 Task: Search one way flight ticket for 1 adult, 6 children, 1 infant in seat and 1 infant on lap in business from Nome: Nome Airport to Jacksonville: Albert J. Ellis Airport on 5-3-2023. Choice of flights is Spirit. Number of bags: 1 carry on bag. Price is upto 30000. Outbound departure time preference is 8:00.
Action: Mouse moved to (359, 297)
Screenshot: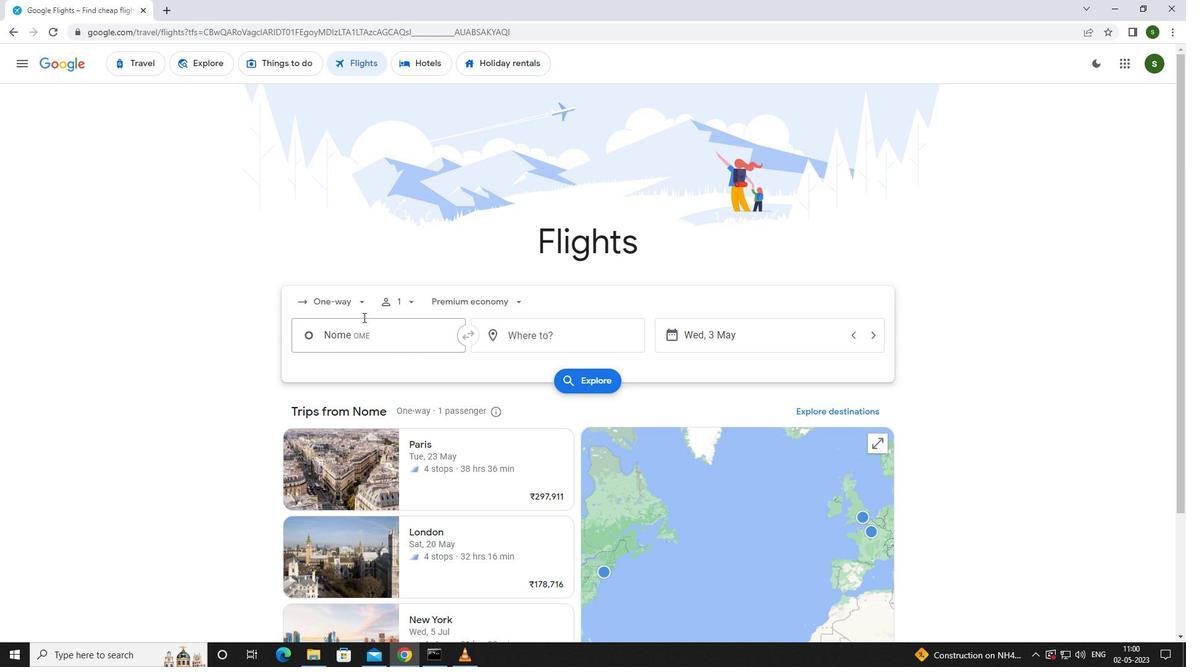 
Action: Mouse pressed left at (359, 297)
Screenshot: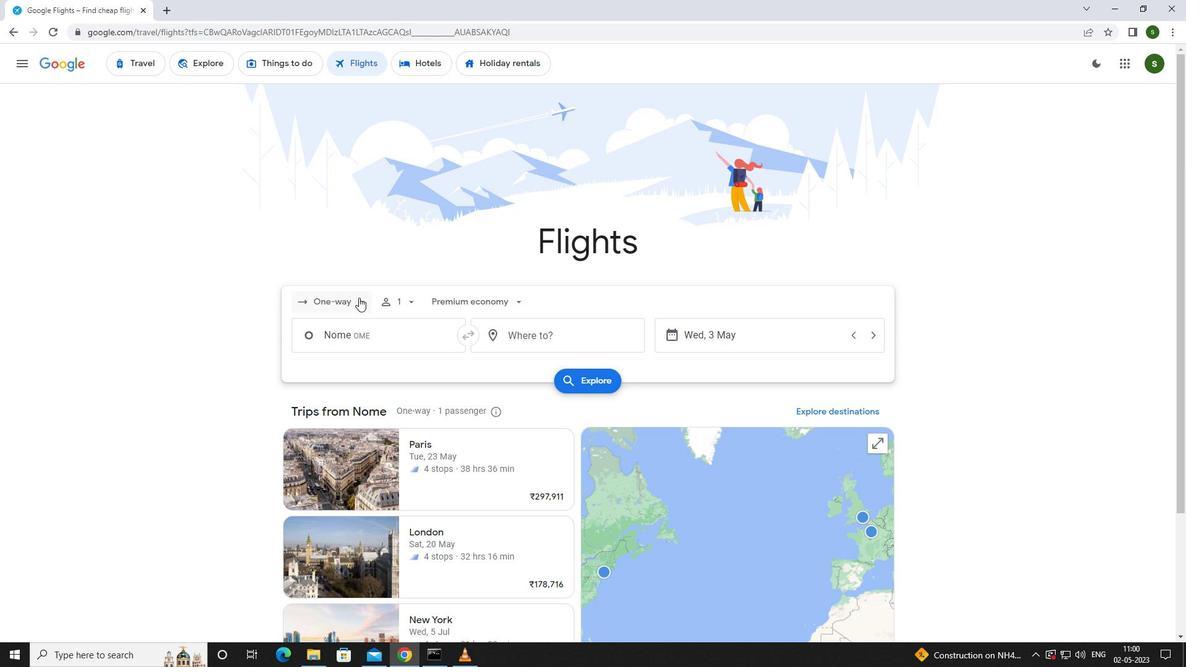 
Action: Mouse moved to (355, 350)
Screenshot: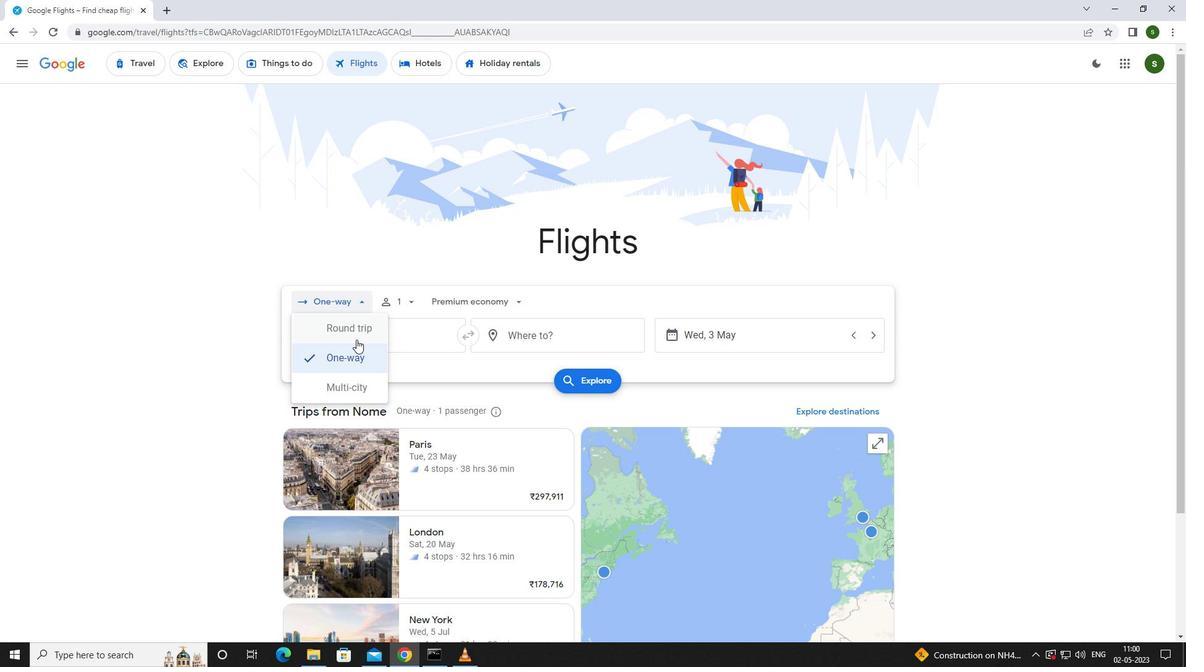 
Action: Mouse pressed left at (355, 350)
Screenshot: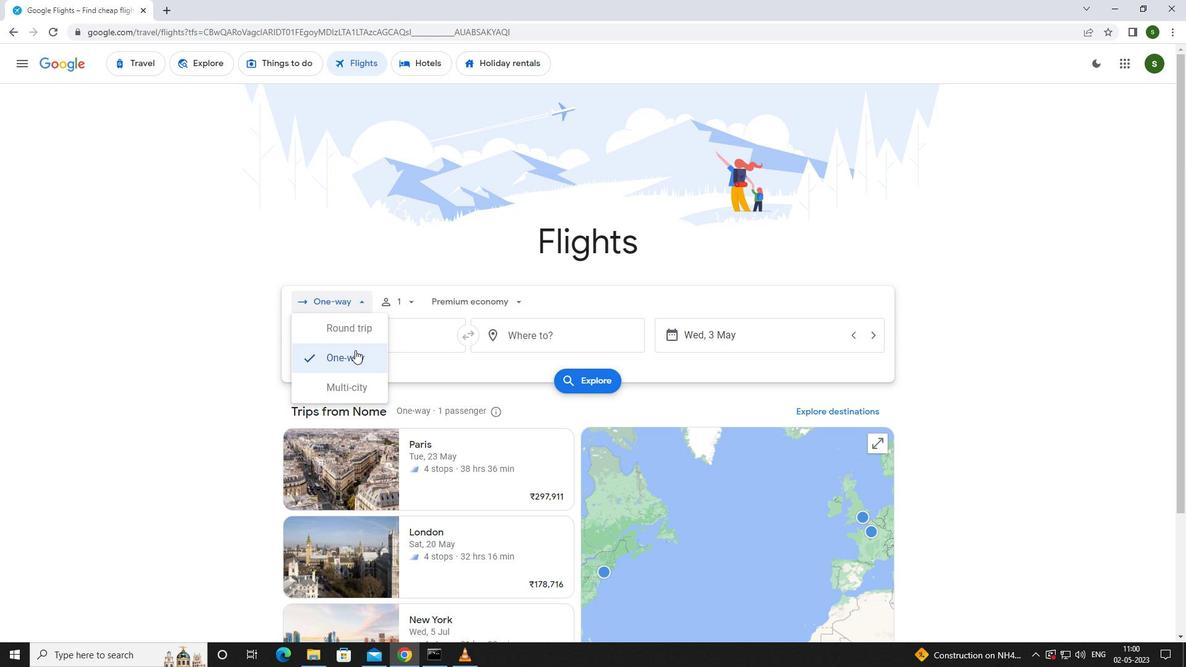 
Action: Mouse moved to (402, 300)
Screenshot: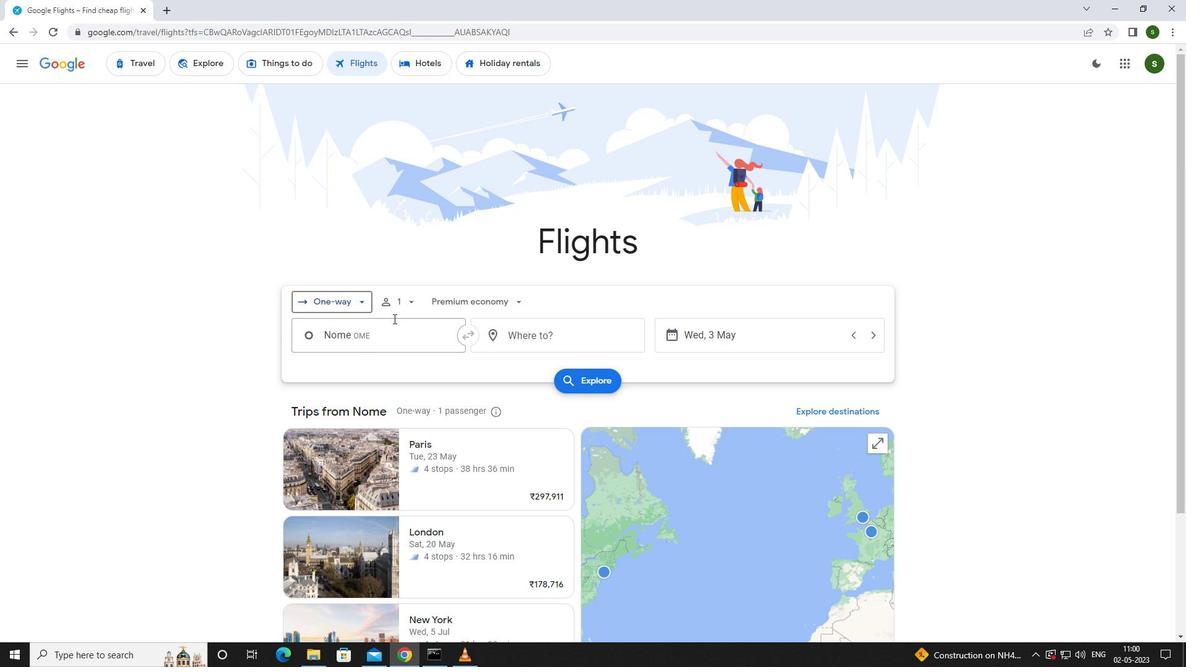 
Action: Mouse pressed left at (402, 300)
Screenshot: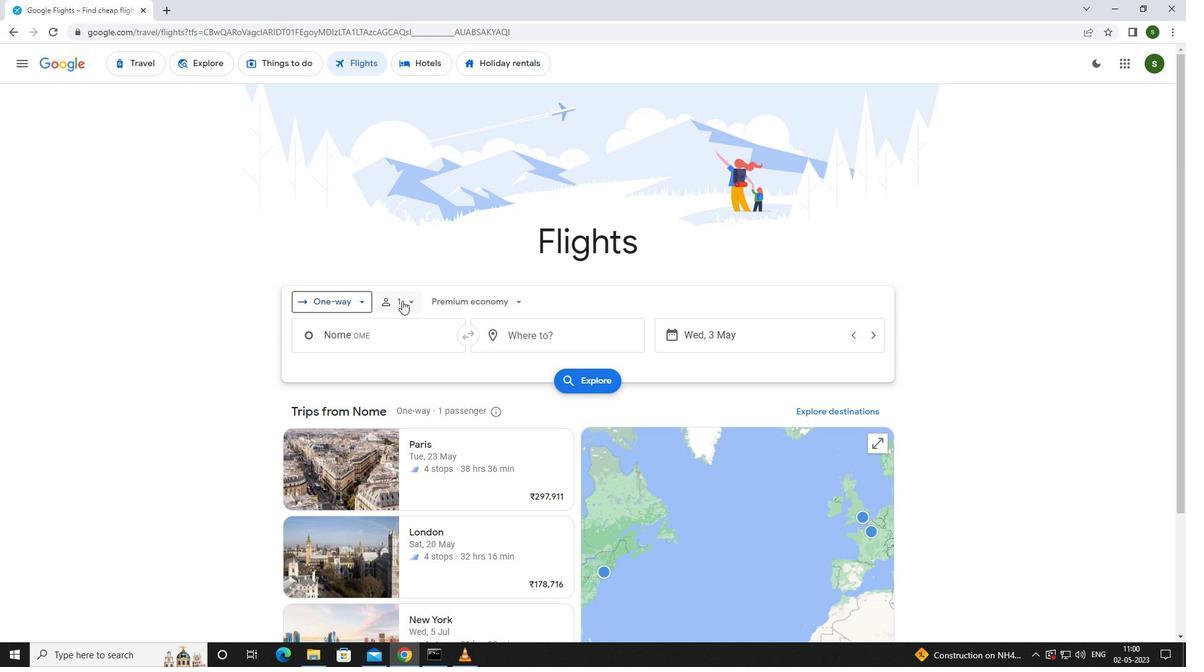 
Action: Mouse moved to (503, 363)
Screenshot: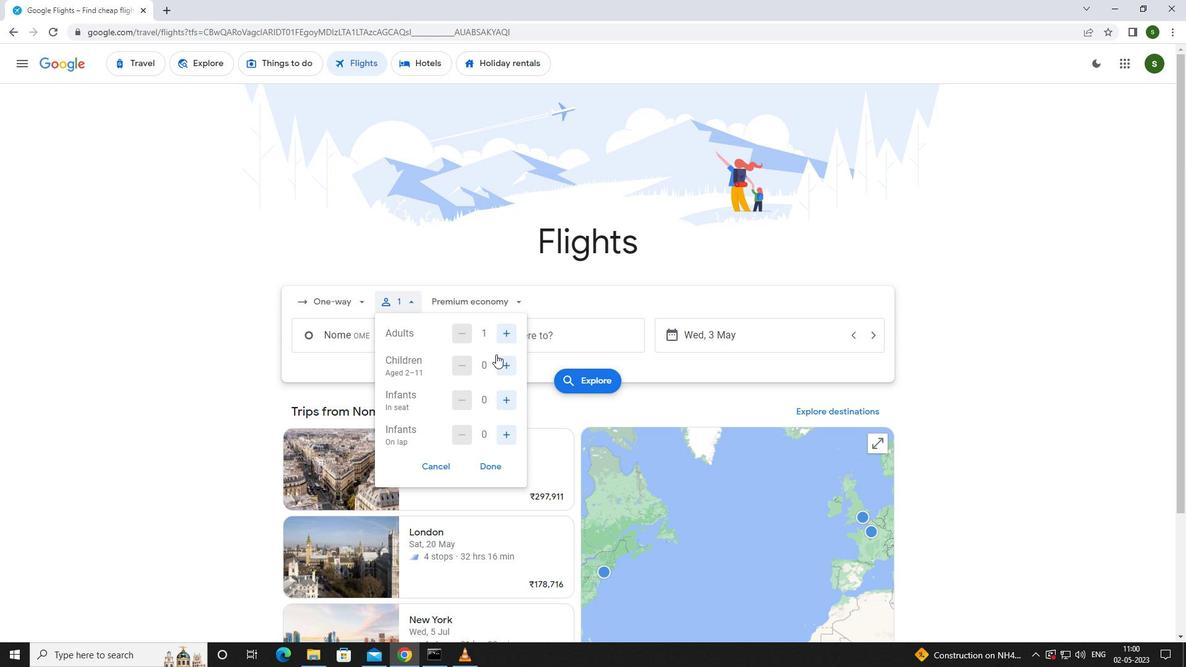 
Action: Mouse pressed left at (503, 363)
Screenshot: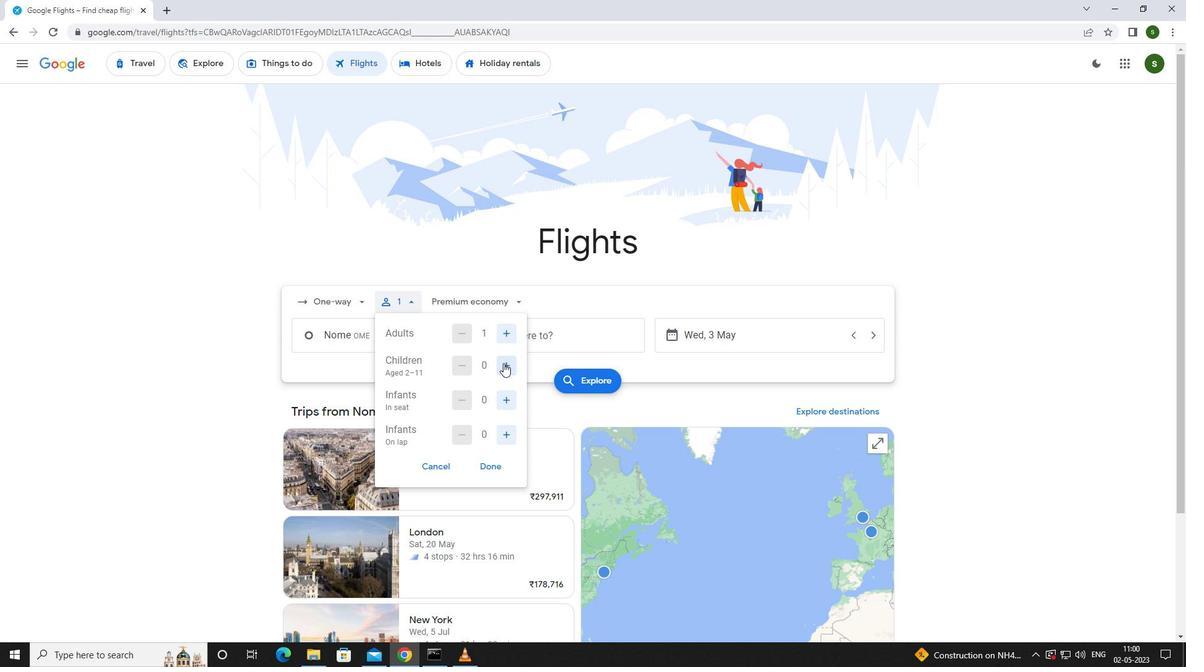 
Action: Mouse pressed left at (503, 363)
Screenshot: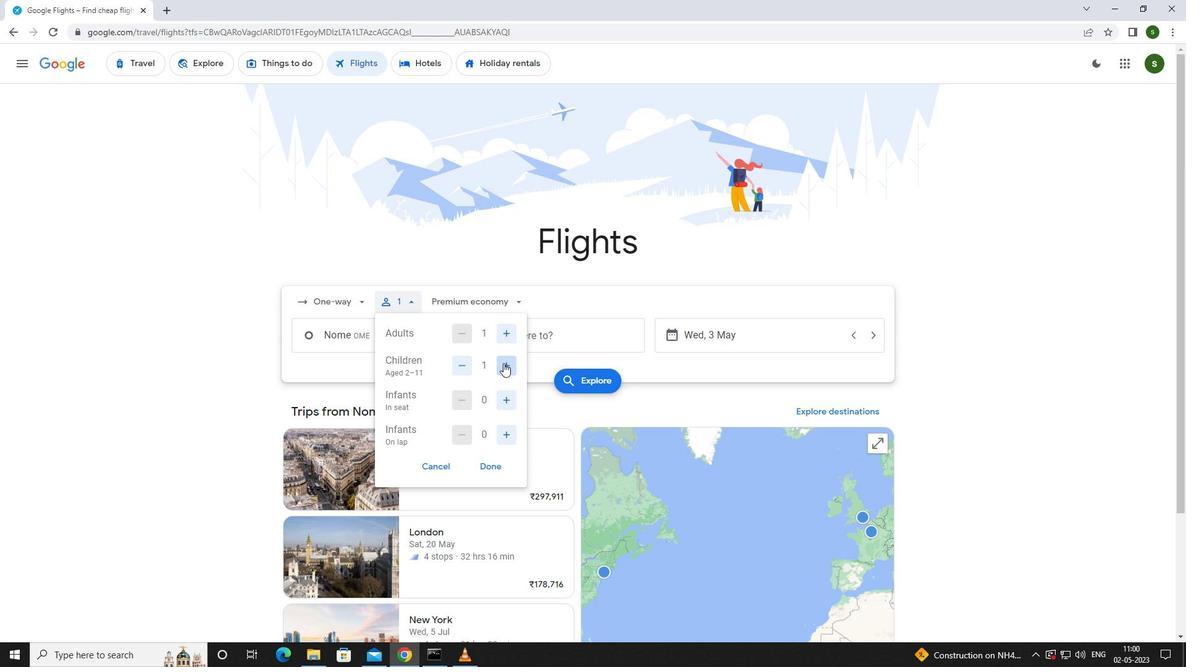 
Action: Mouse pressed left at (503, 363)
Screenshot: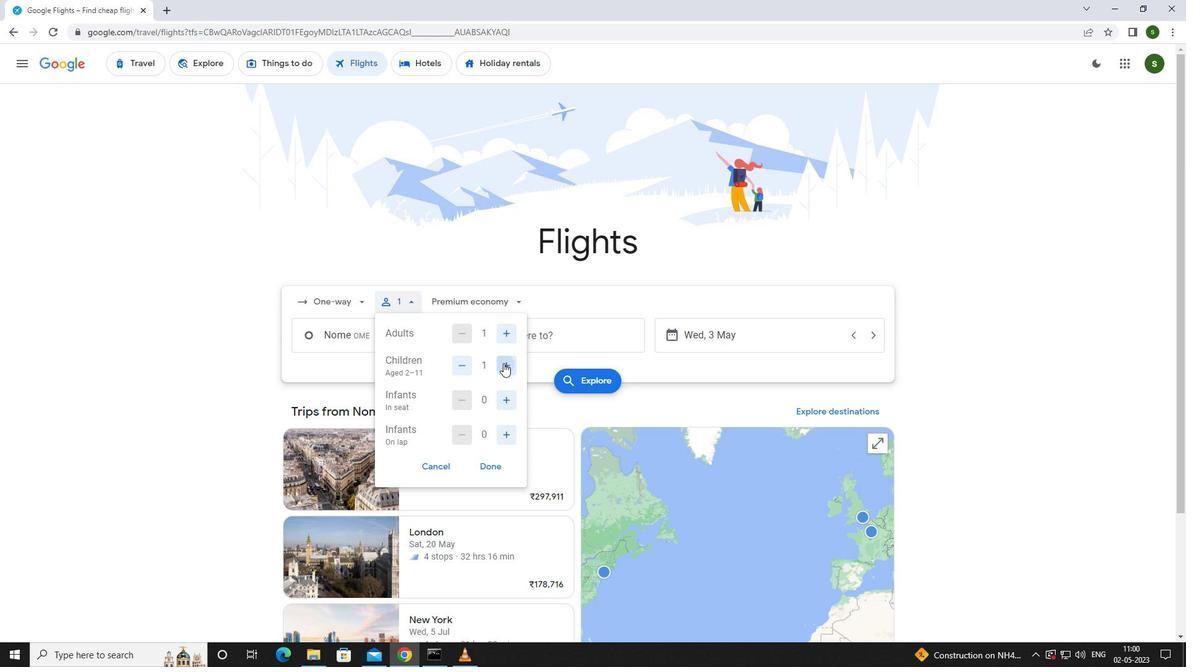 
Action: Mouse pressed left at (503, 363)
Screenshot: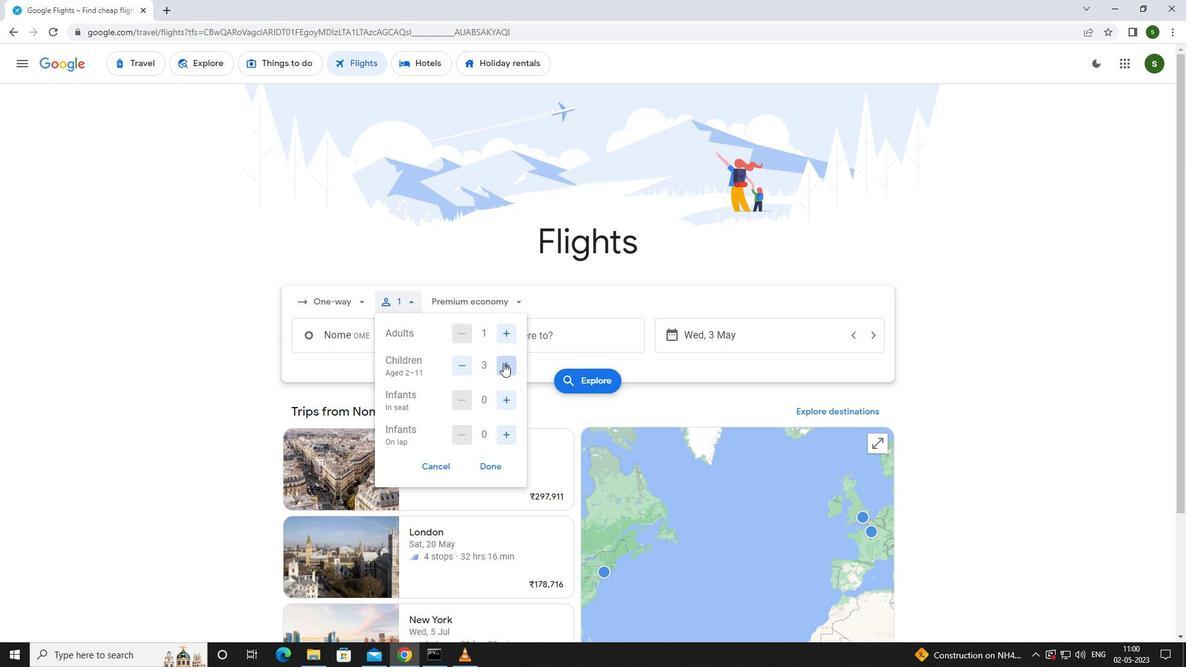 
Action: Mouse pressed left at (503, 363)
Screenshot: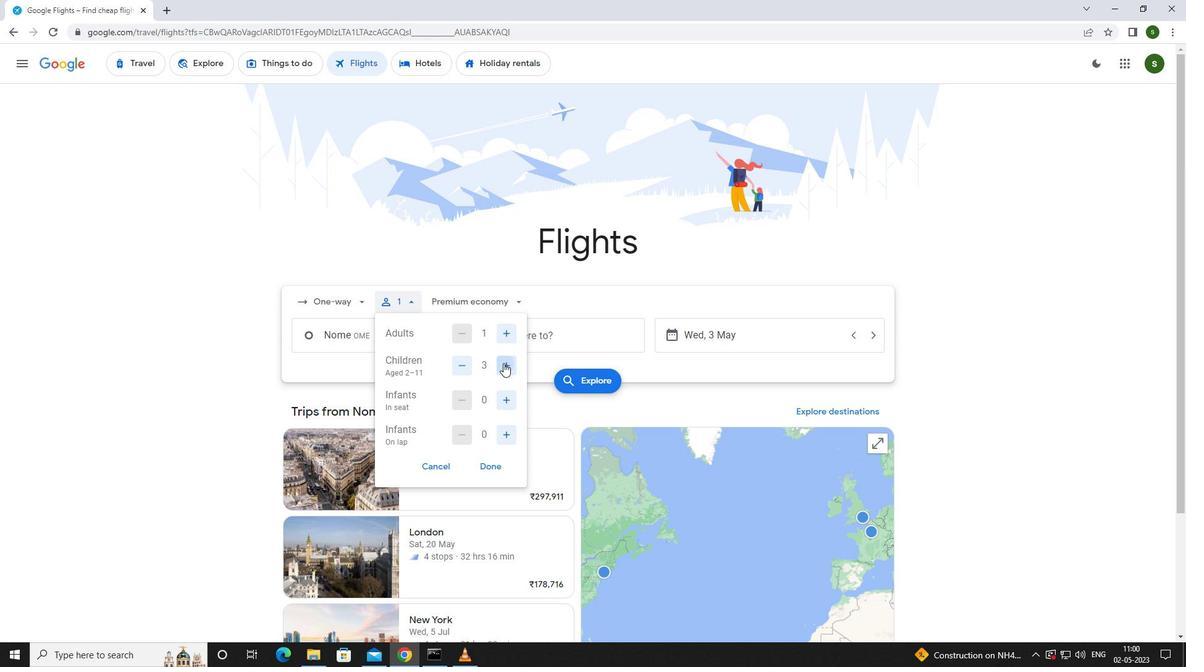 
Action: Mouse pressed left at (503, 363)
Screenshot: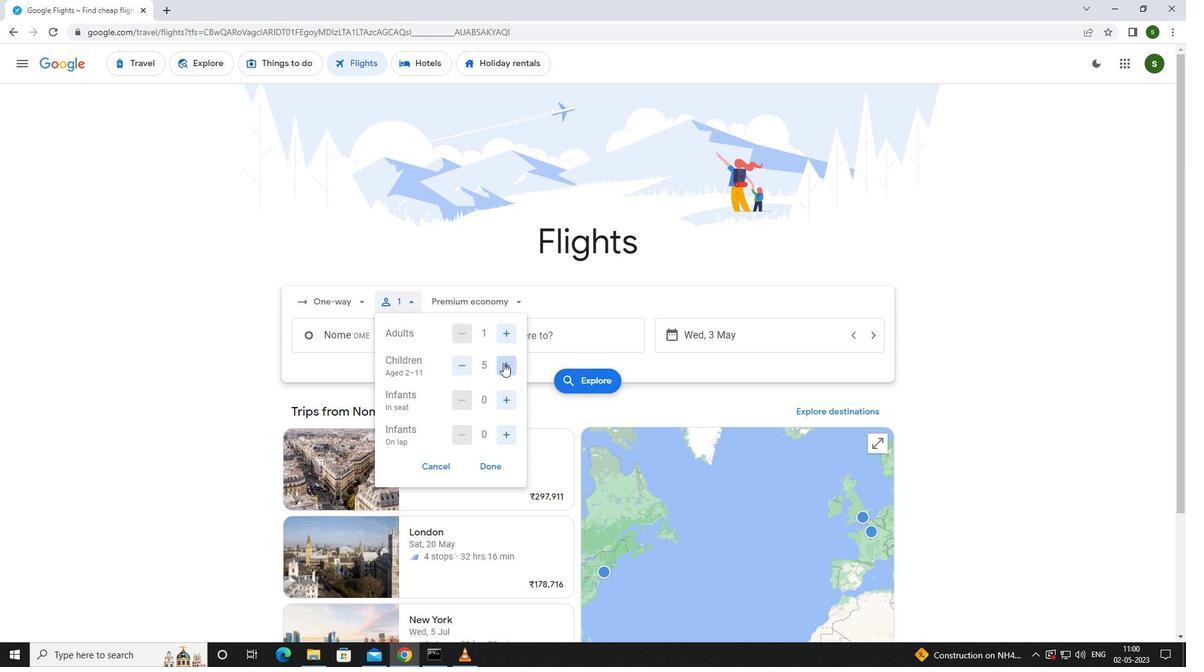 
Action: Mouse pressed left at (503, 363)
Screenshot: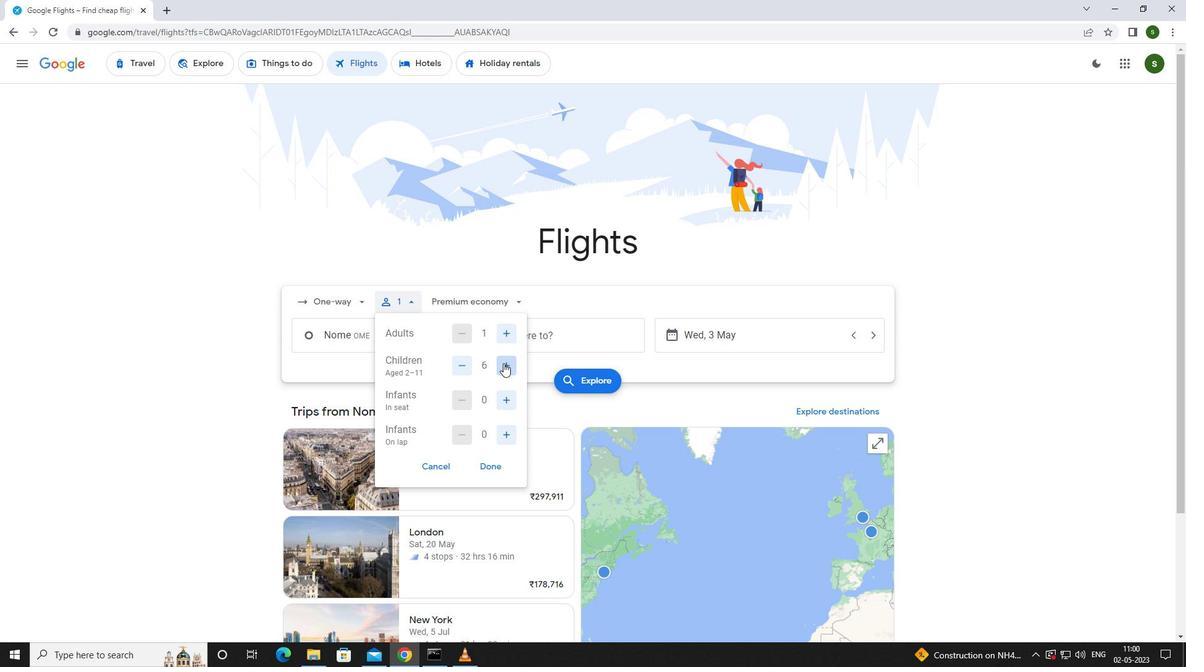 
Action: Mouse moved to (456, 363)
Screenshot: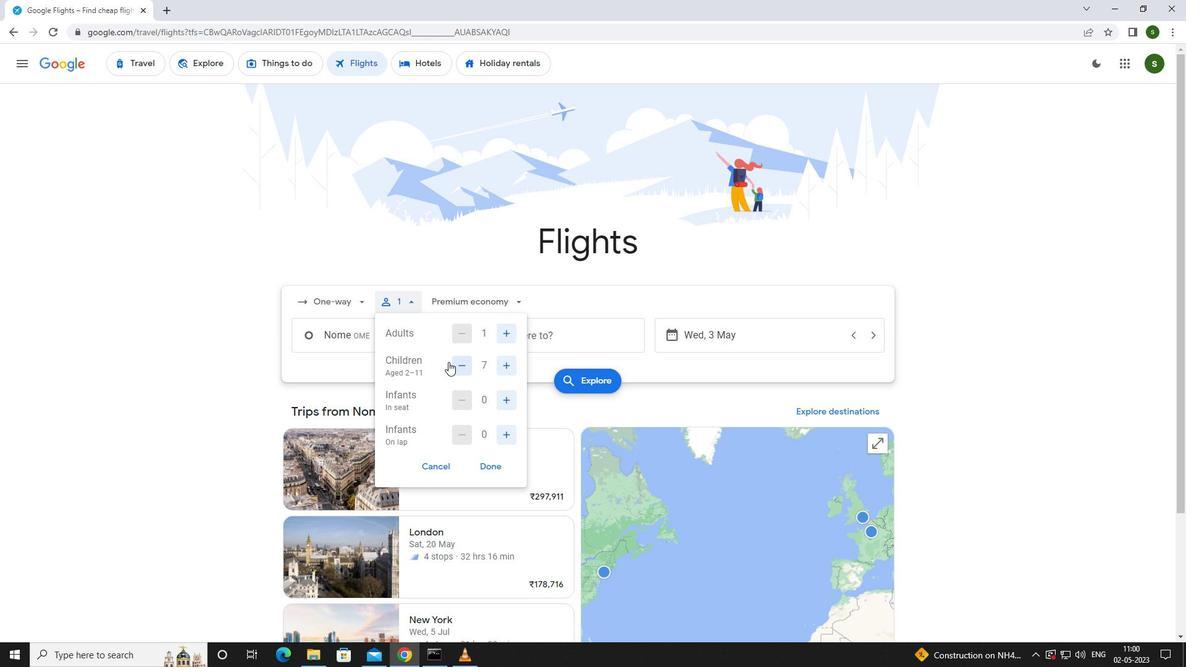 
Action: Mouse pressed left at (456, 363)
Screenshot: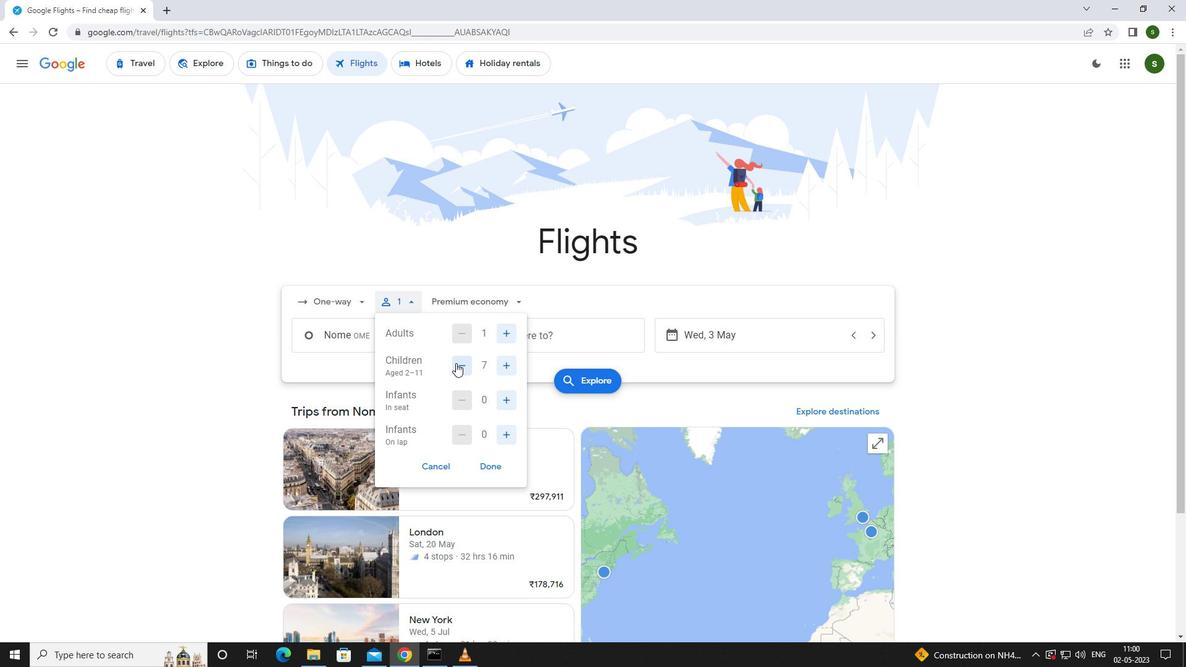 
Action: Mouse moved to (506, 405)
Screenshot: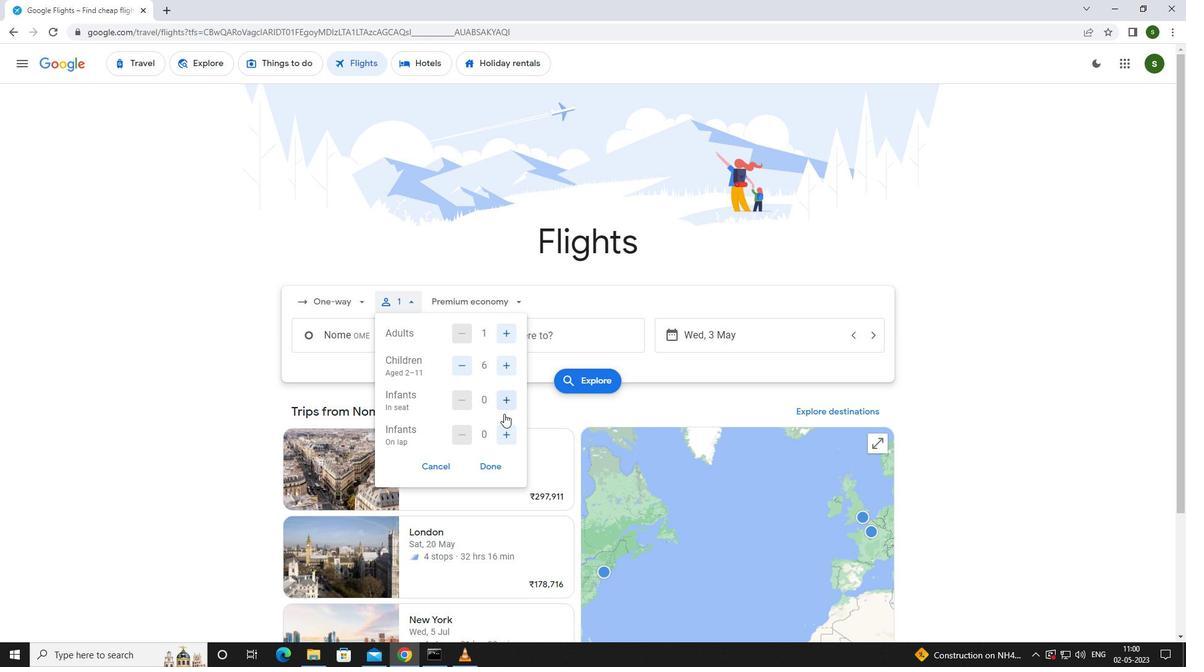 
Action: Mouse pressed left at (506, 405)
Screenshot: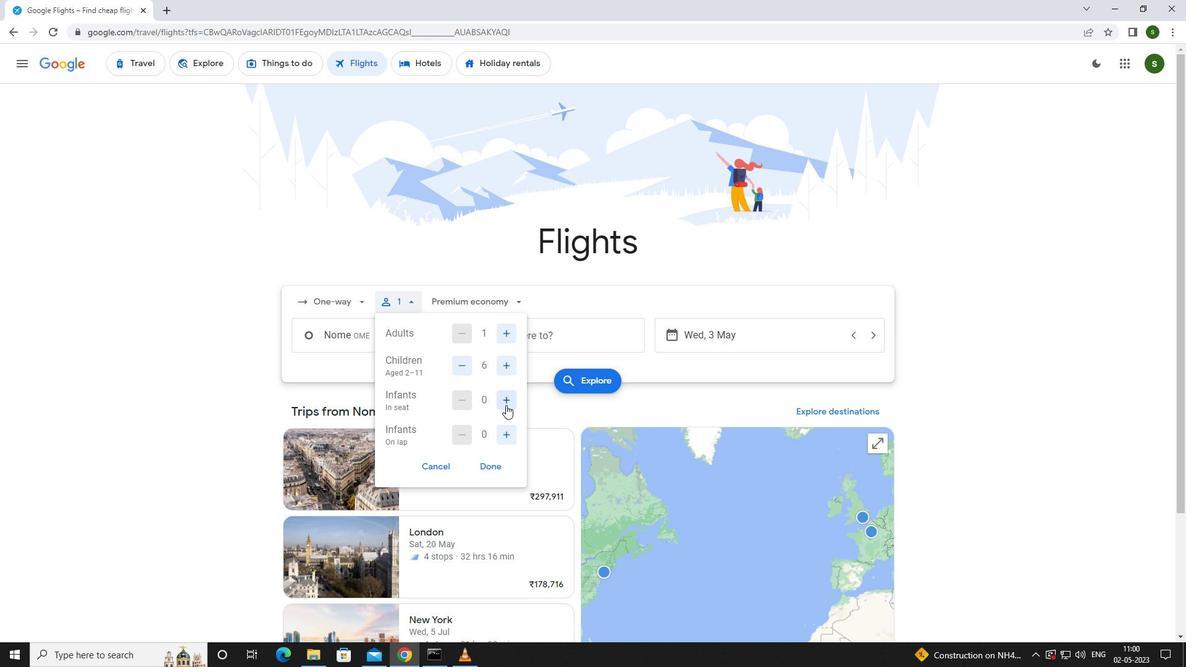 
Action: Mouse moved to (508, 436)
Screenshot: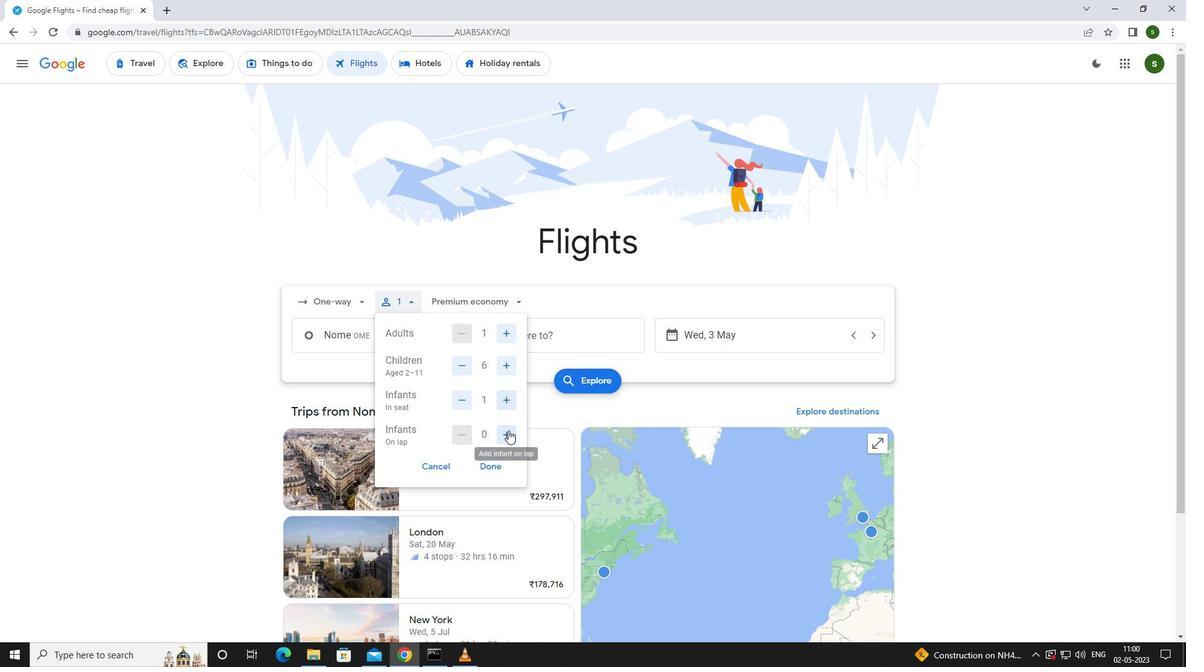 
Action: Mouse pressed left at (508, 436)
Screenshot: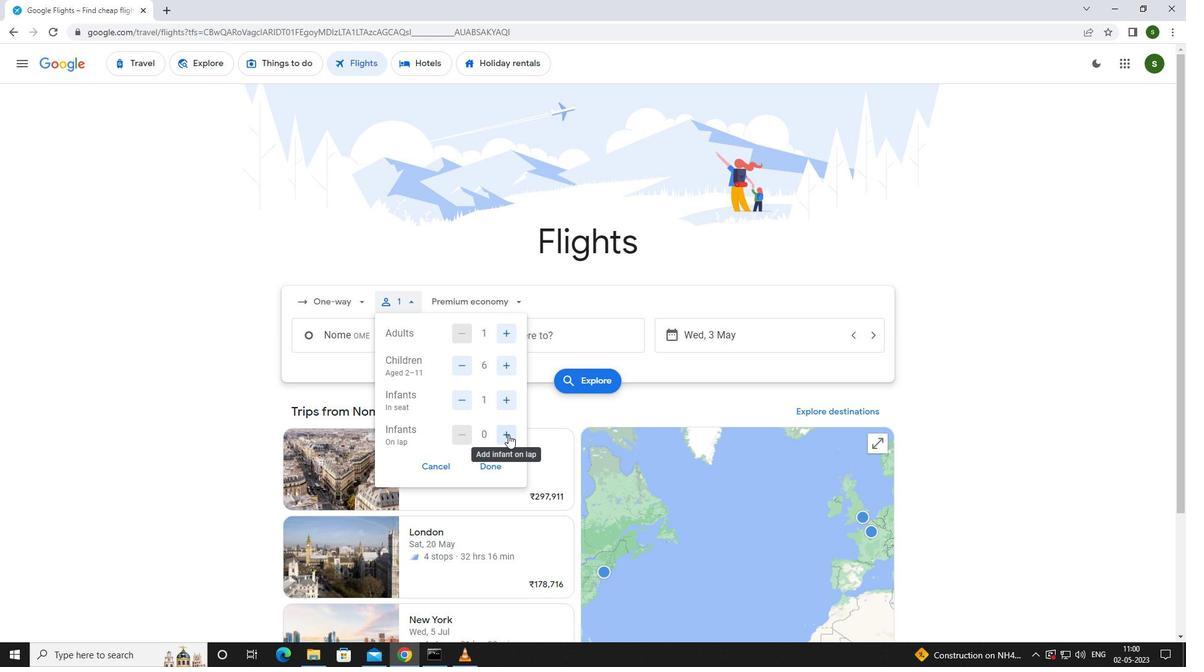 
Action: Mouse moved to (477, 300)
Screenshot: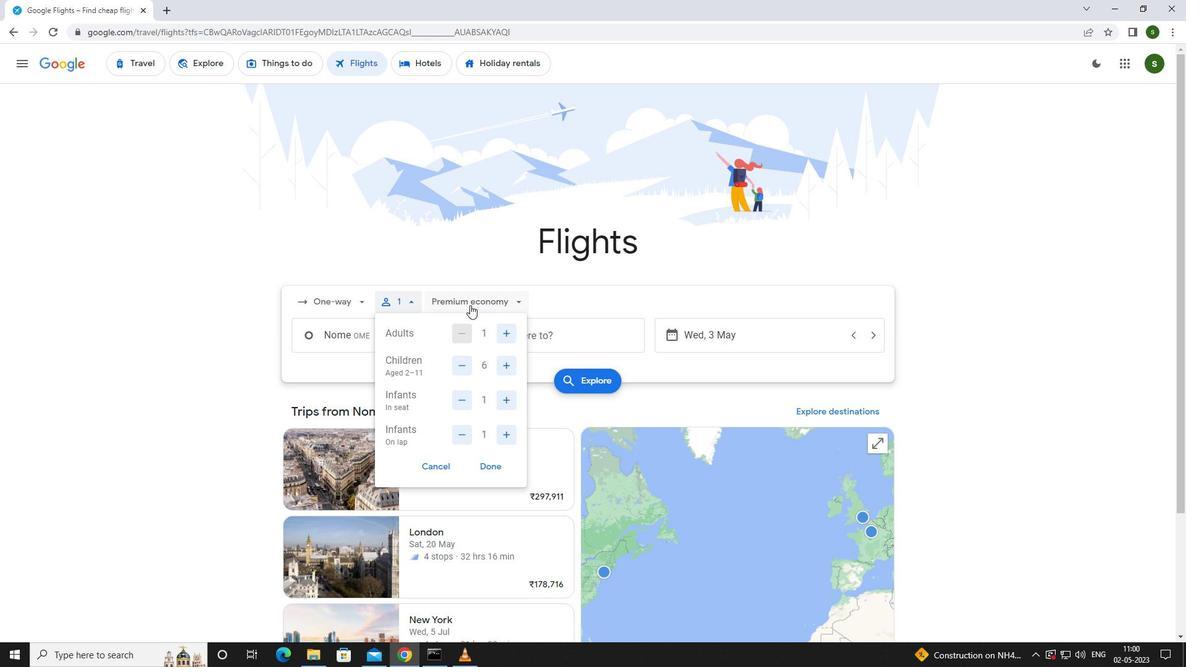 
Action: Mouse pressed left at (477, 300)
Screenshot: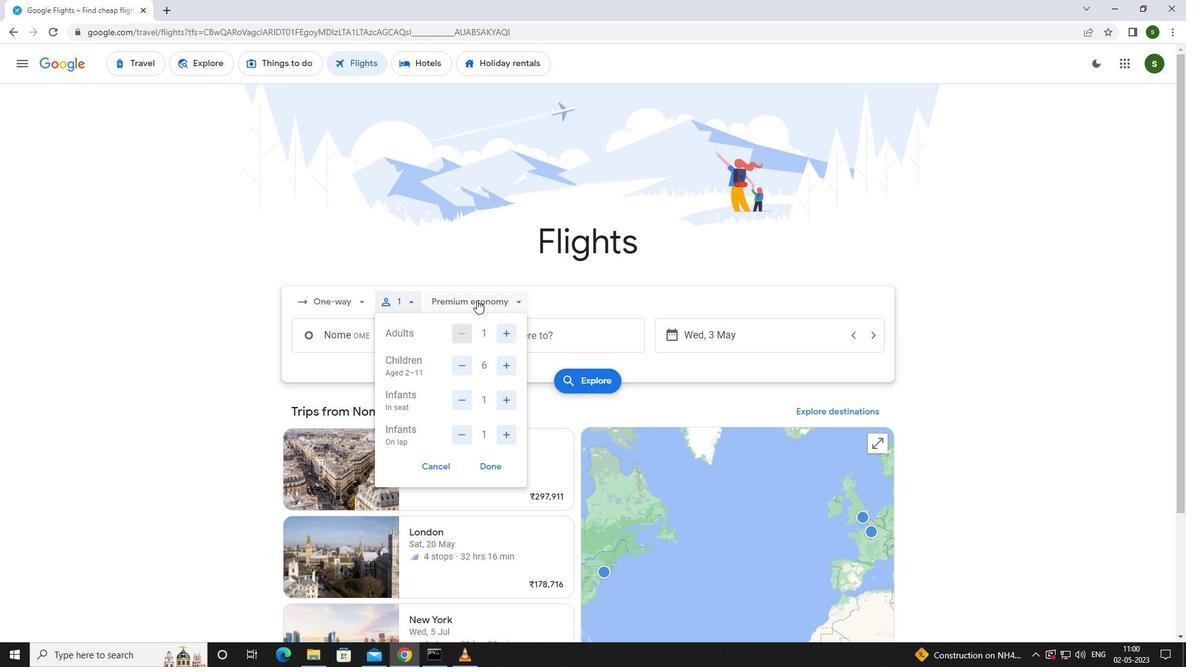 
Action: Mouse moved to (473, 389)
Screenshot: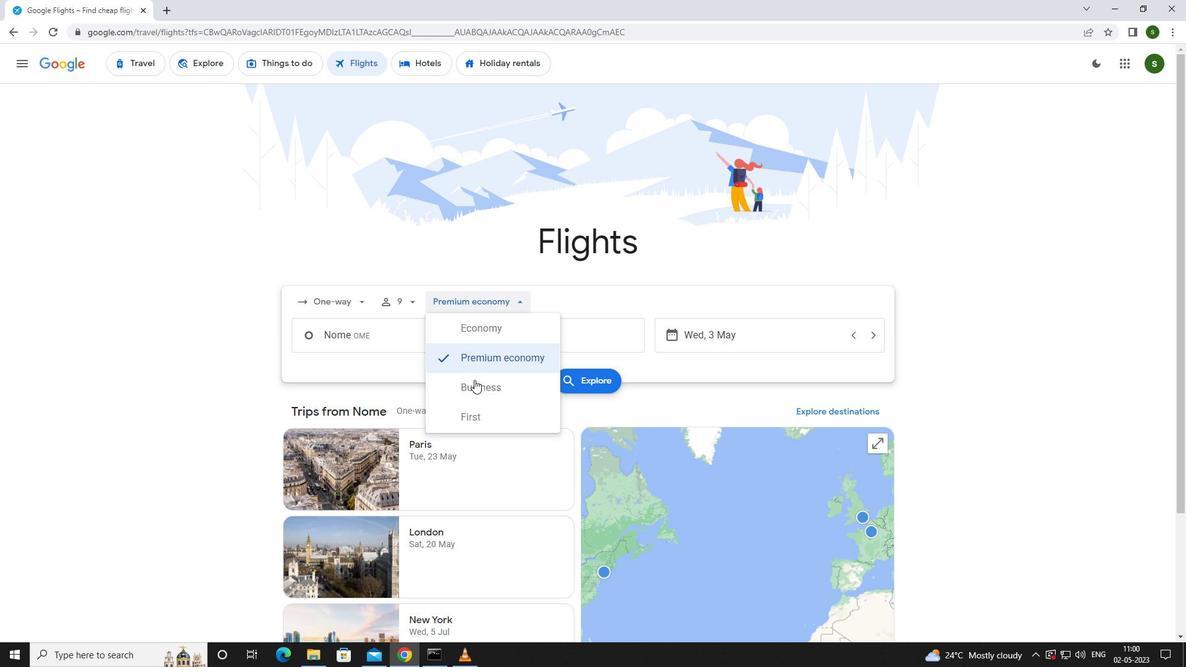 
Action: Mouse pressed left at (473, 389)
Screenshot: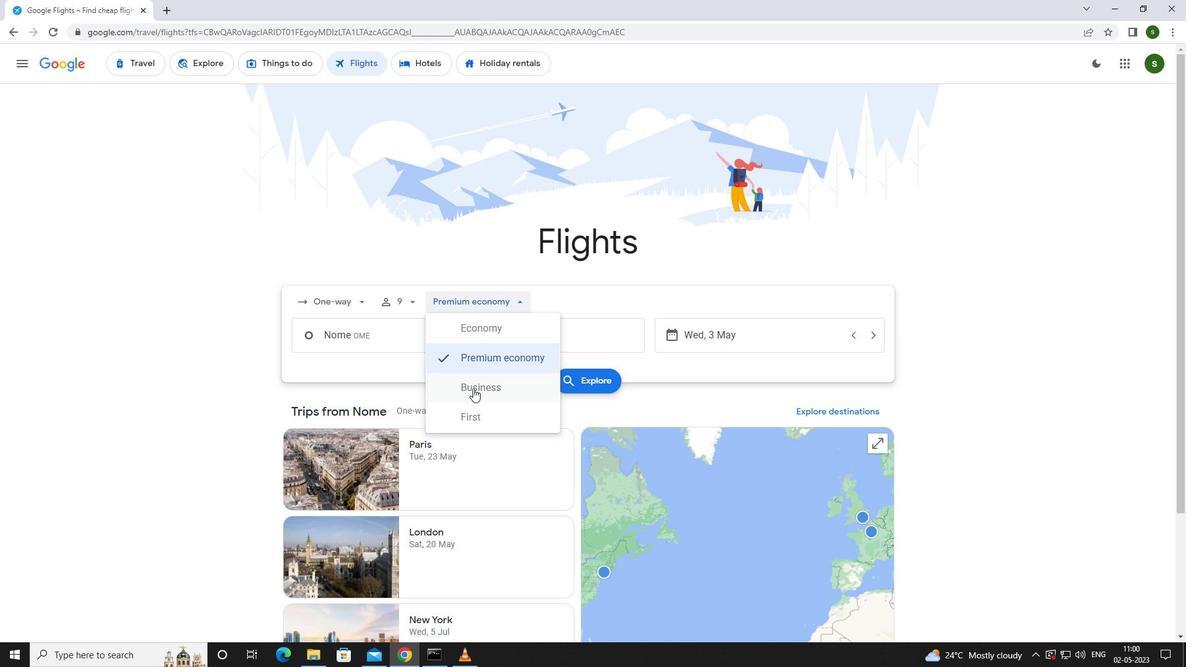 
Action: Mouse moved to (415, 342)
Screenshot: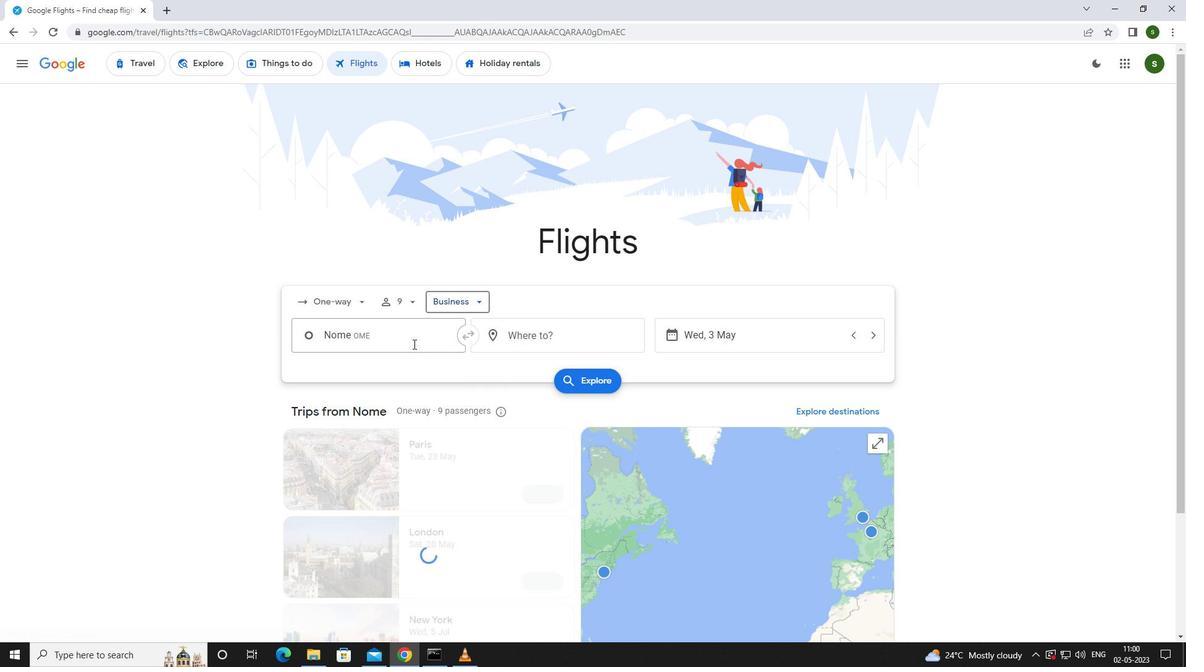
Action: Mouse pressed left at (415, 342)
Screenshot: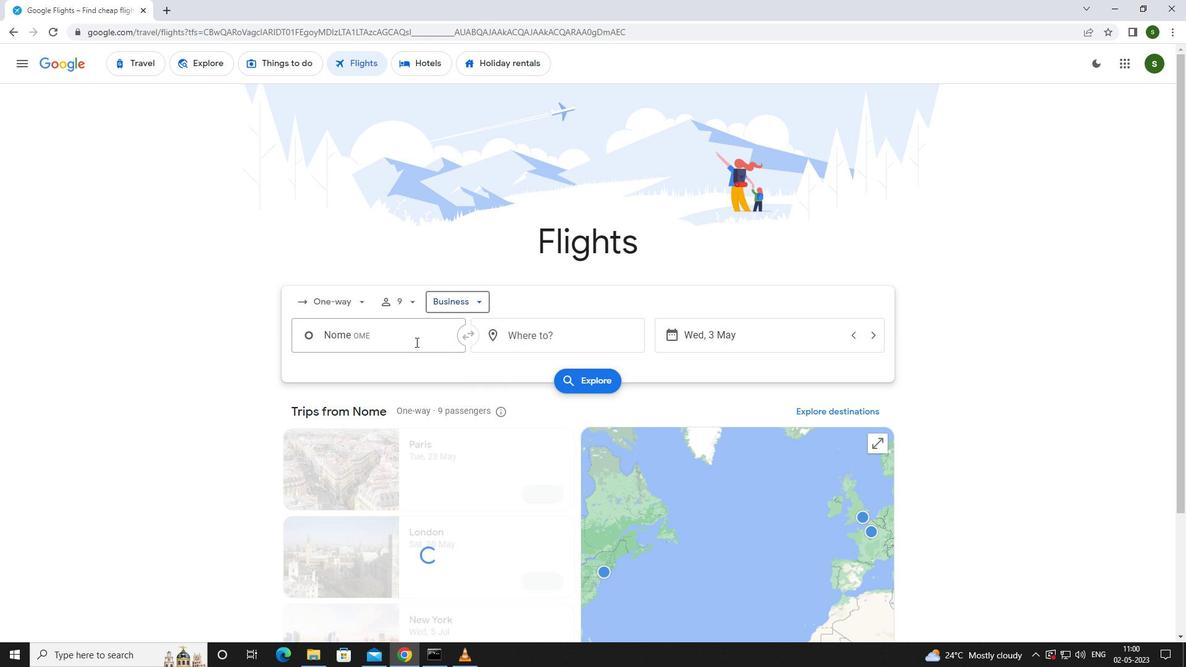 
Action: Key pressed <Key.caps_lock><Key.caps_lock>n<Key.caps_lock>ome
Screenshot: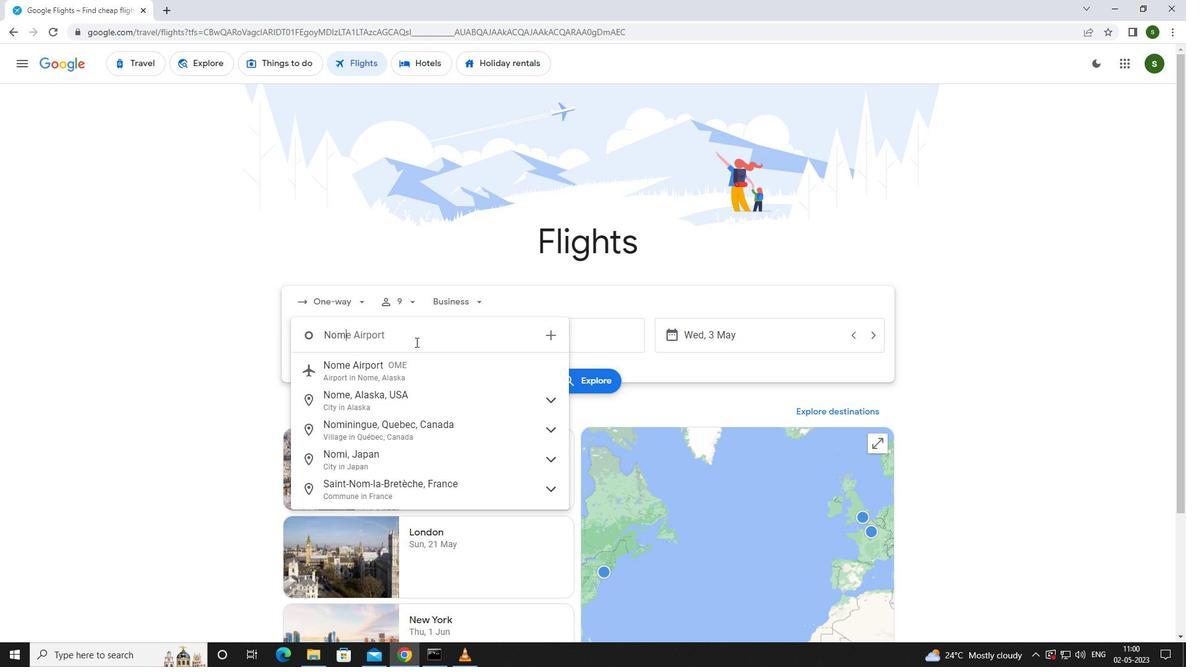 
Action: Mouse moved to (401, 368)
Screenshot: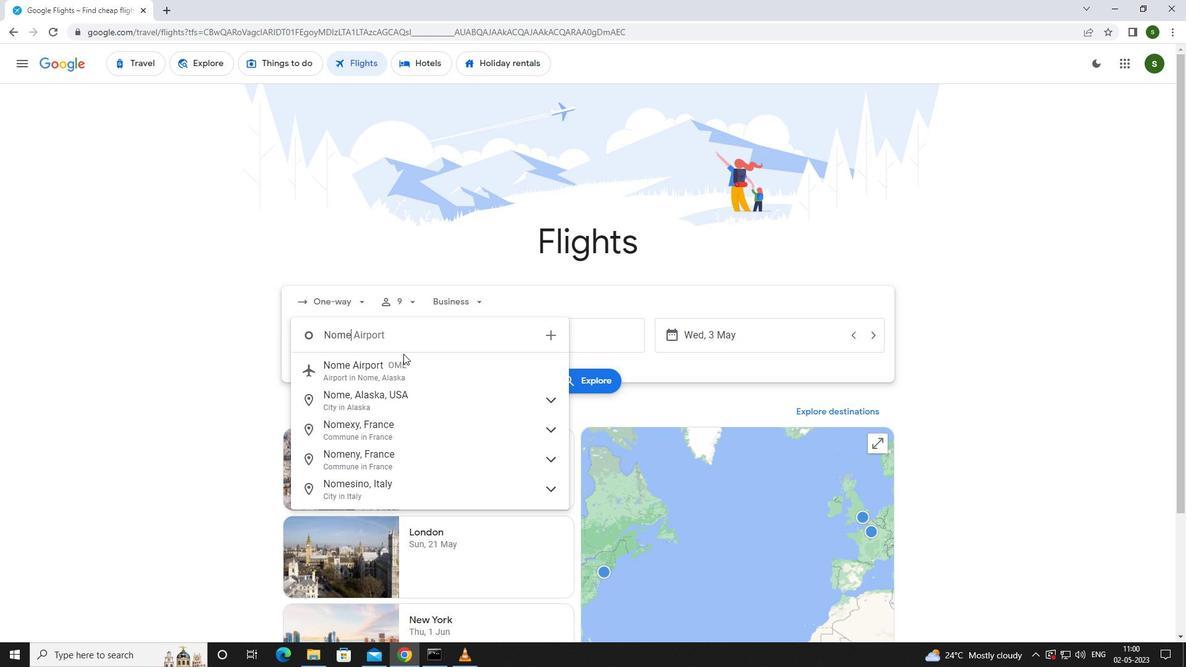 
Action: Mouse pressed left at (401, 368)
Screenshot: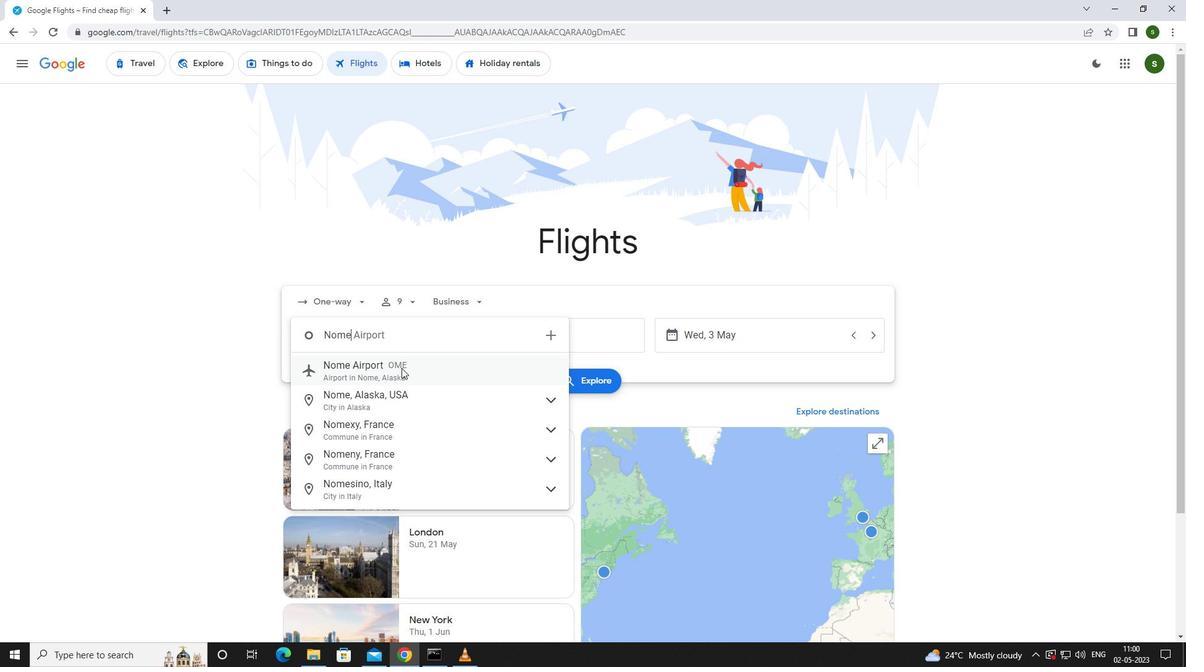
Action: Mouse moved to (564, 328)
Screenshot: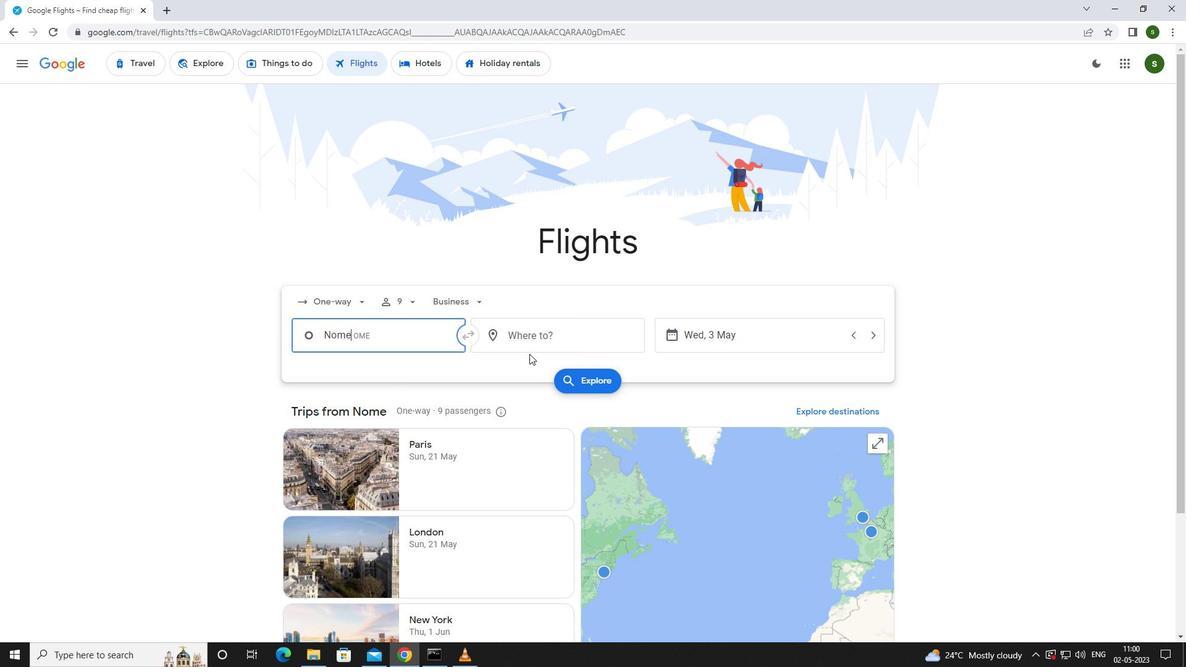 
Action: Mouse pressed left at (564, 328)
Screenshot: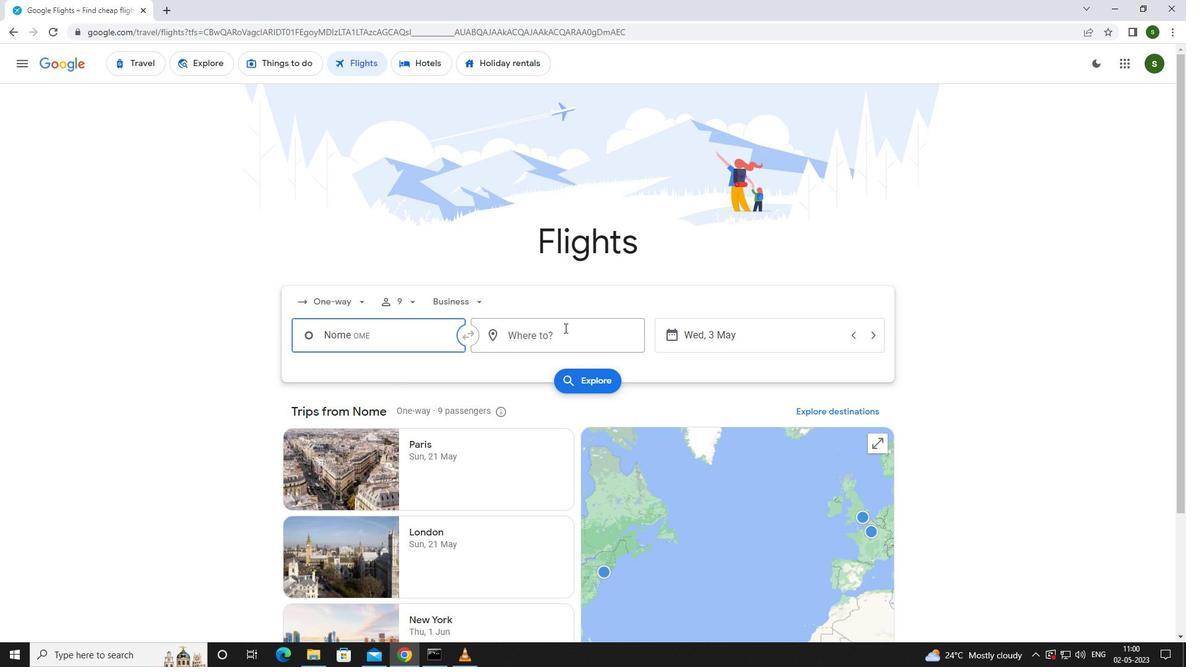 
Action: Mouse moved to (566, 310)
Screenshot: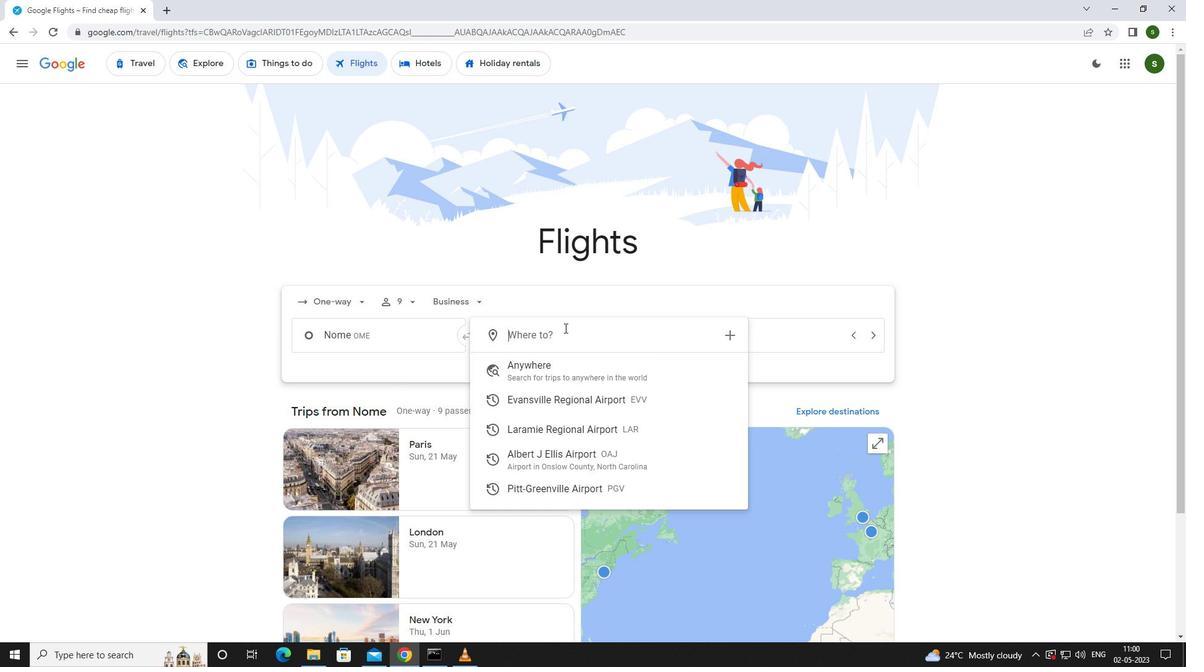
Action: Key pressed <Key.caps_lock><Key.caps_lock><Key.caps_lock>a<Key.caps_lock>lbert<Key.space>
Screenshot: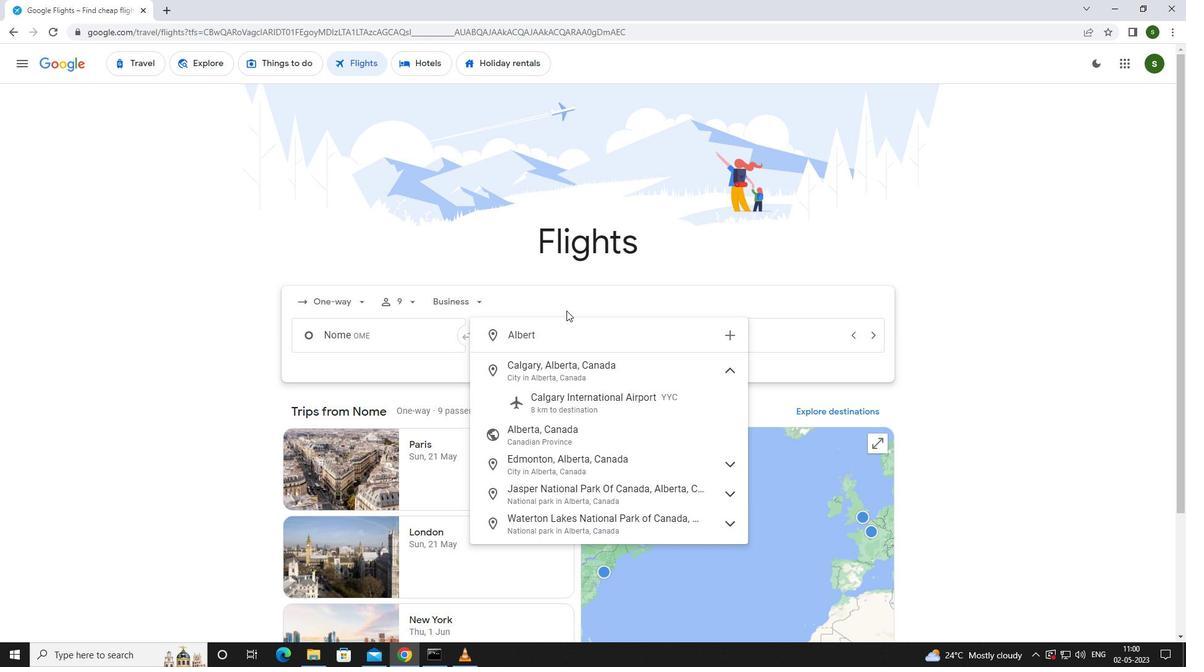 
Action: Mouse moved to (550, 363)
Screenshot: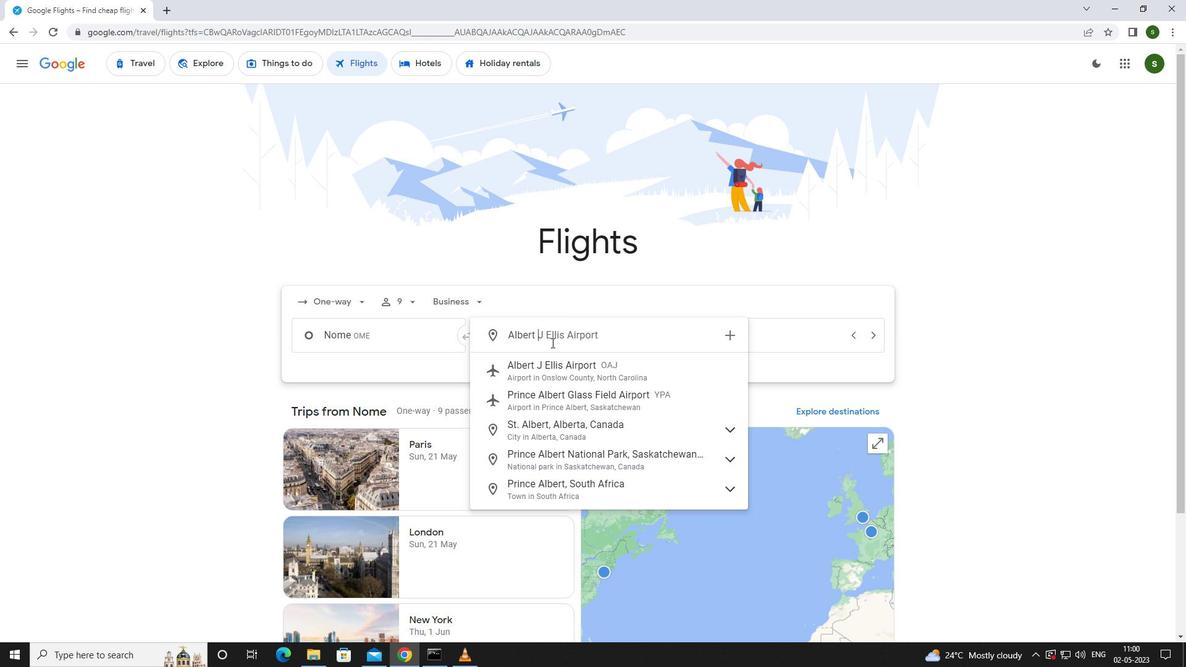 
Action: Mouse pressed left at (550, 363)
Screenshot: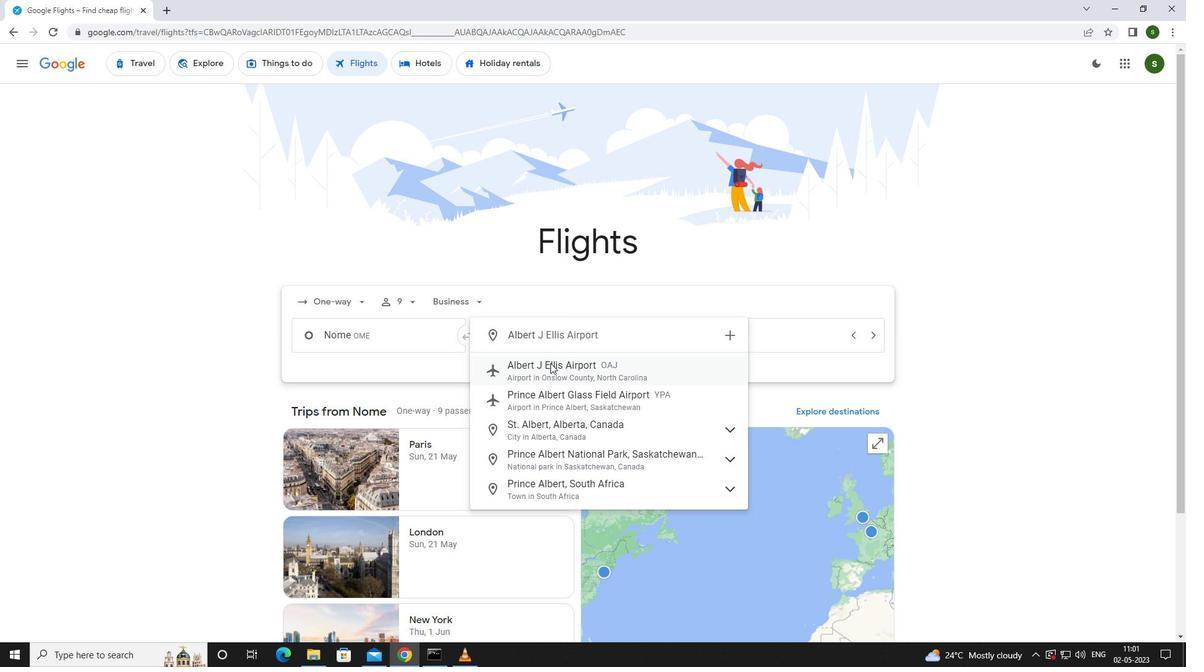 
Action: Mouse moved to (753, 338)
Screenshot: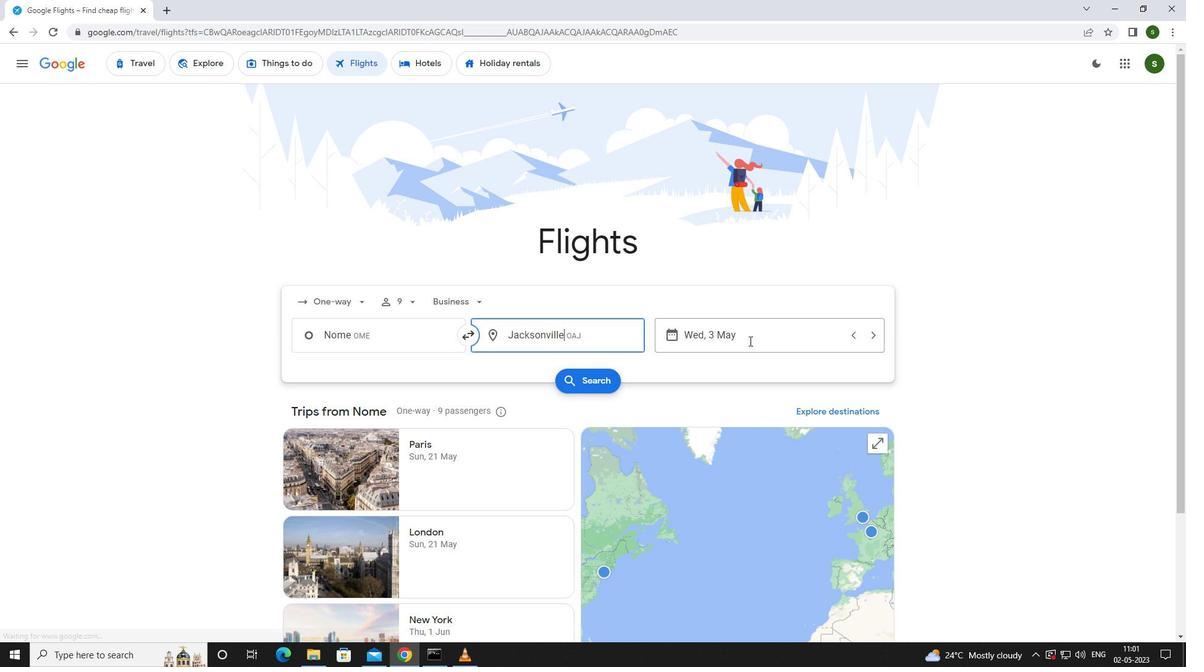 
Action: Mouse pressed left at (753, 338)
Screenshot: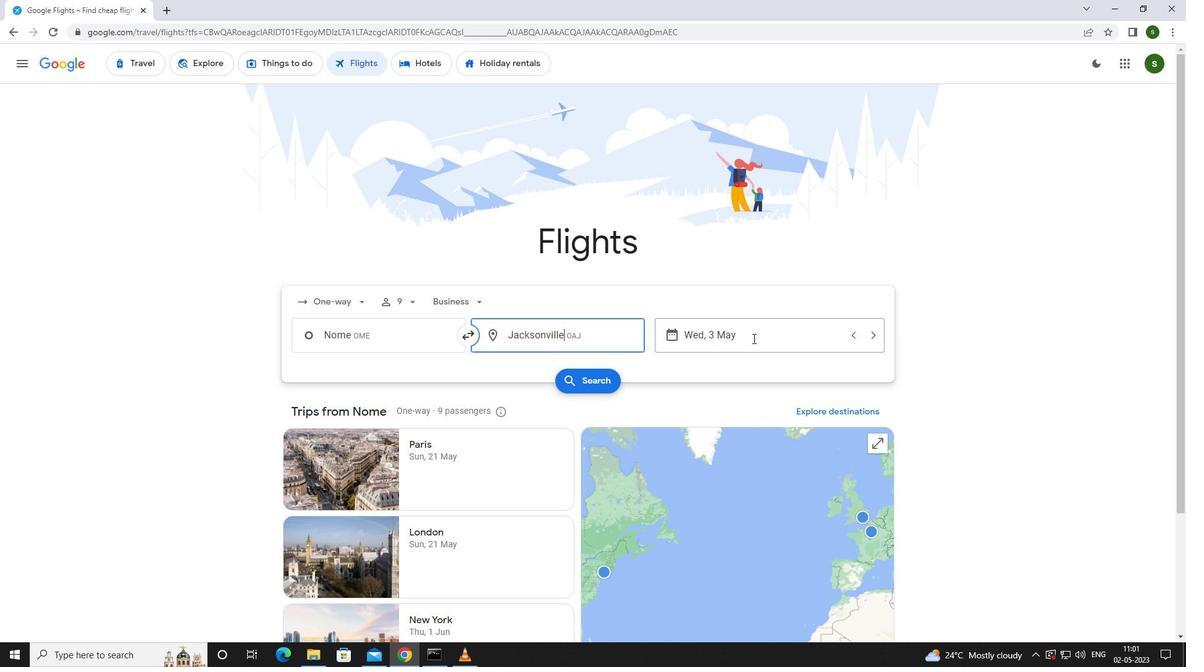 
Action: Mouse moved to (542, 417)
Screenshot: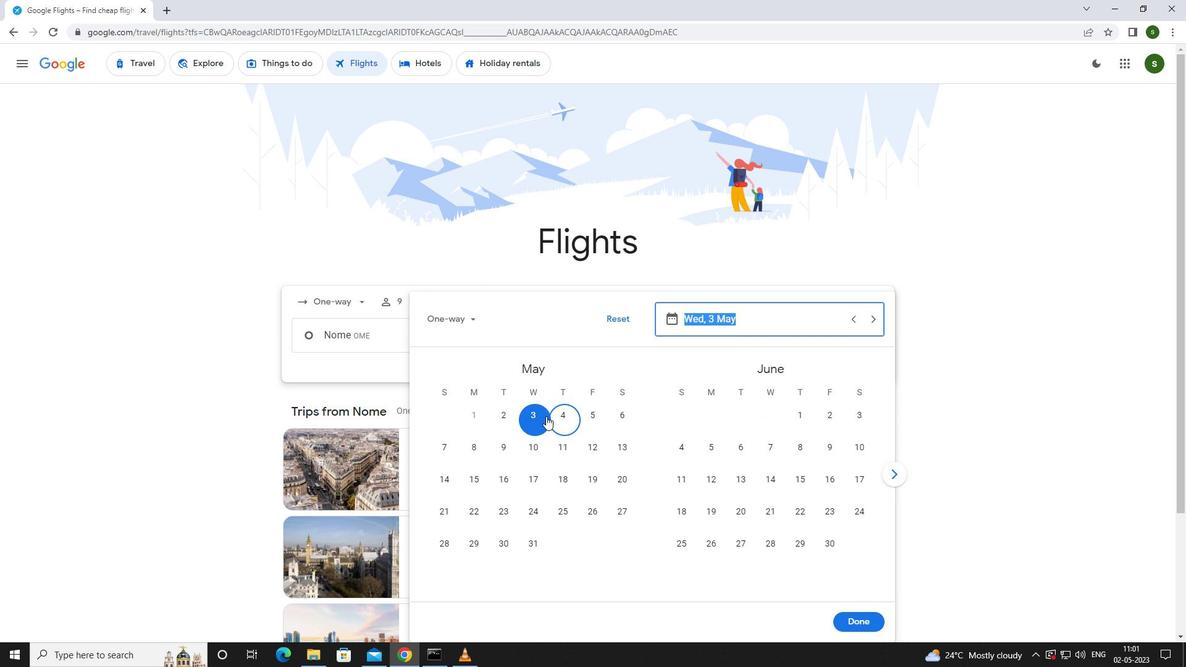 
Action: Mouse pressed left at (542, 417)
Screenshot: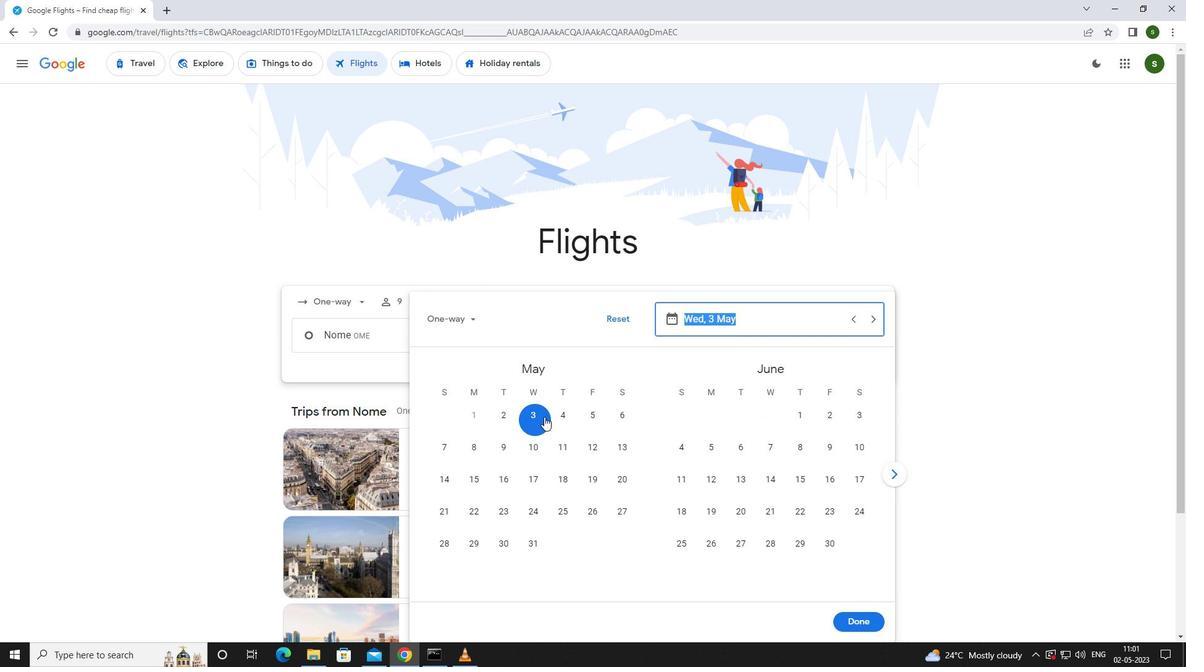 
Action: Mouse moved to (845, 619)
Screenshot: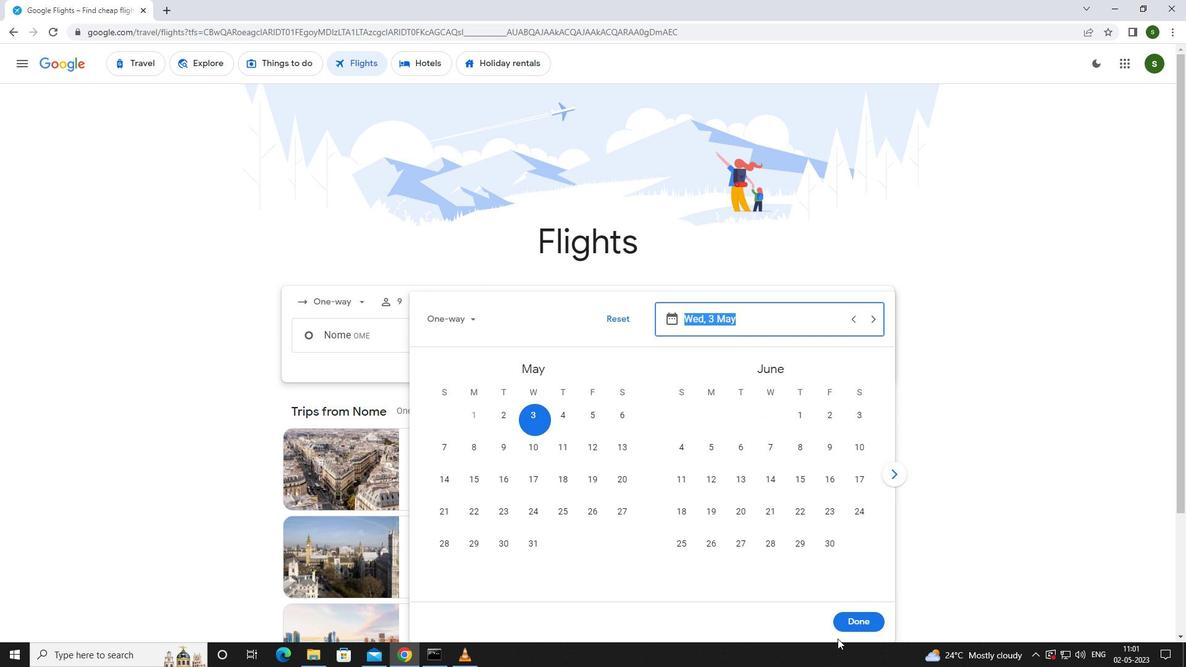 
Action: Mouse pressed left at (845, 619)
Screenshot: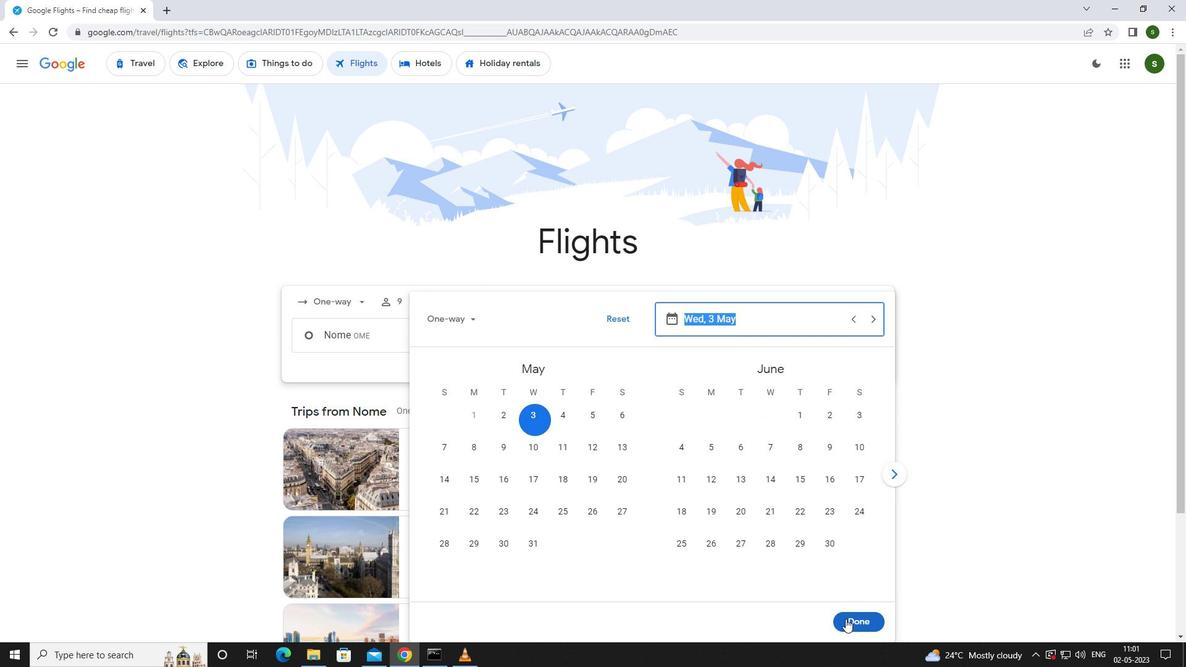 
Action: Mouse moved to (580, 375)
Screenshot: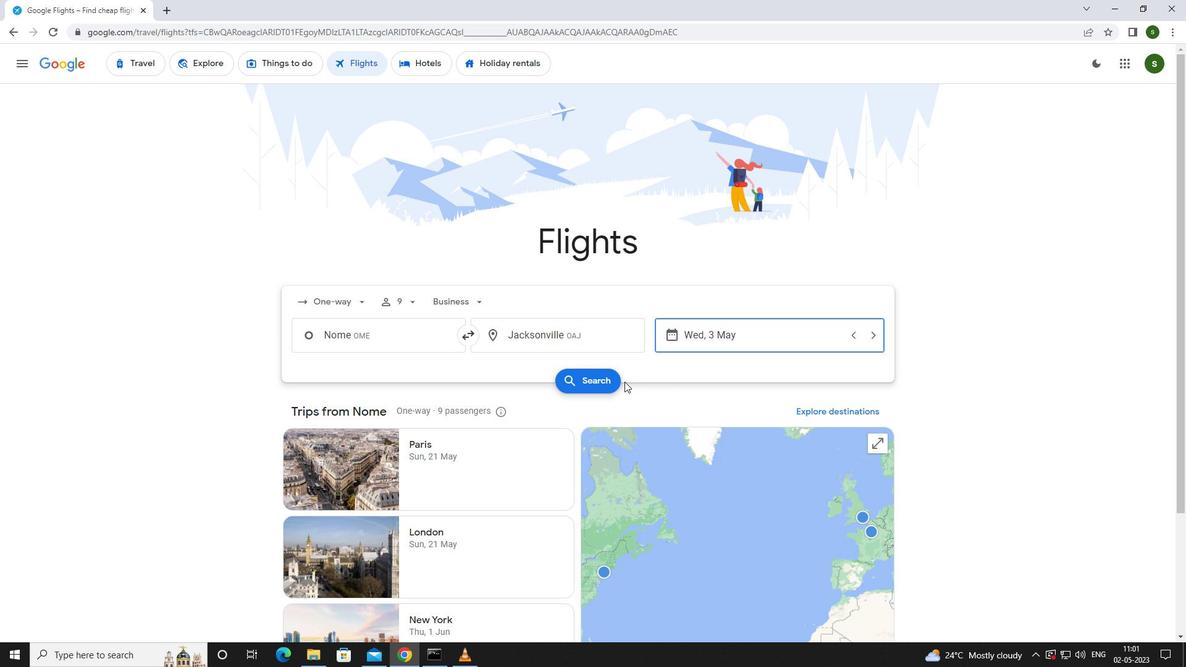 
Action: Mouse pressed left at (580, 375)
Screenshot: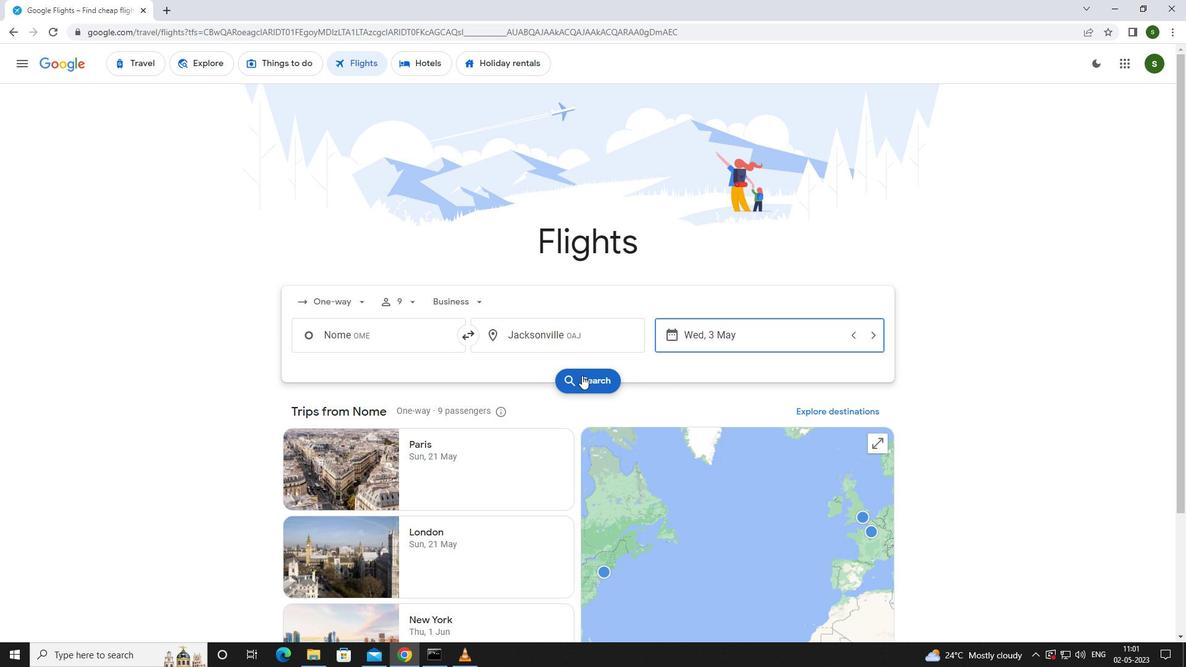 
Action: Mouse moved to (312, 179)
Screenshot: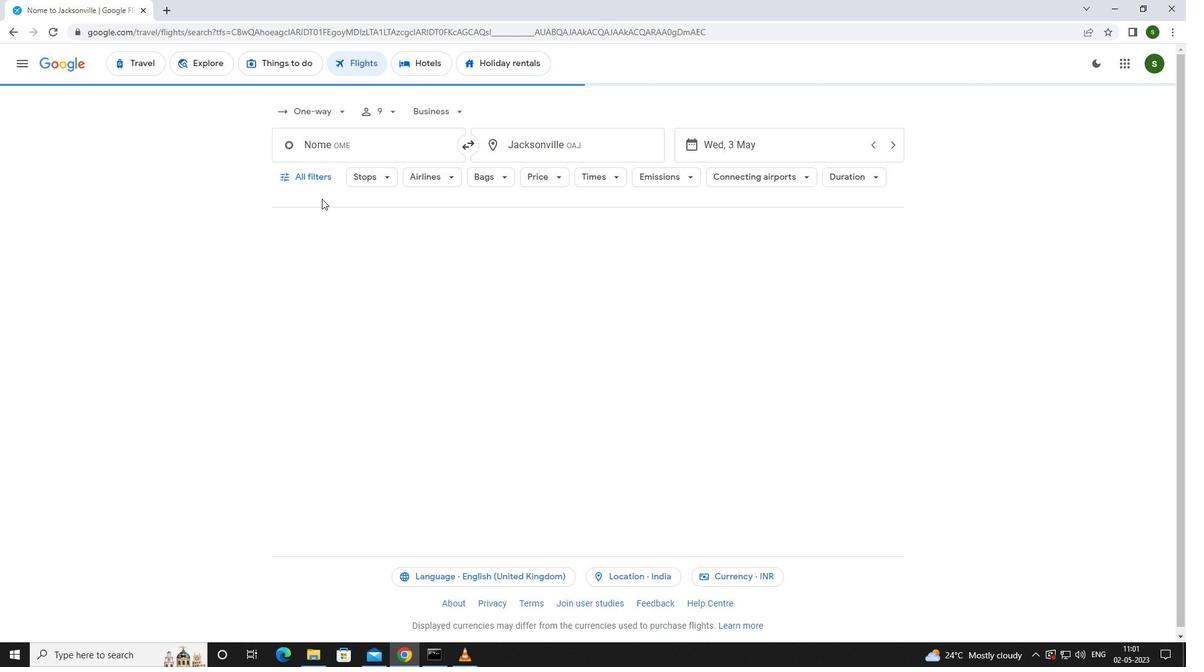 
Action: Mouse pressed left at (312, 179)
Screenshot: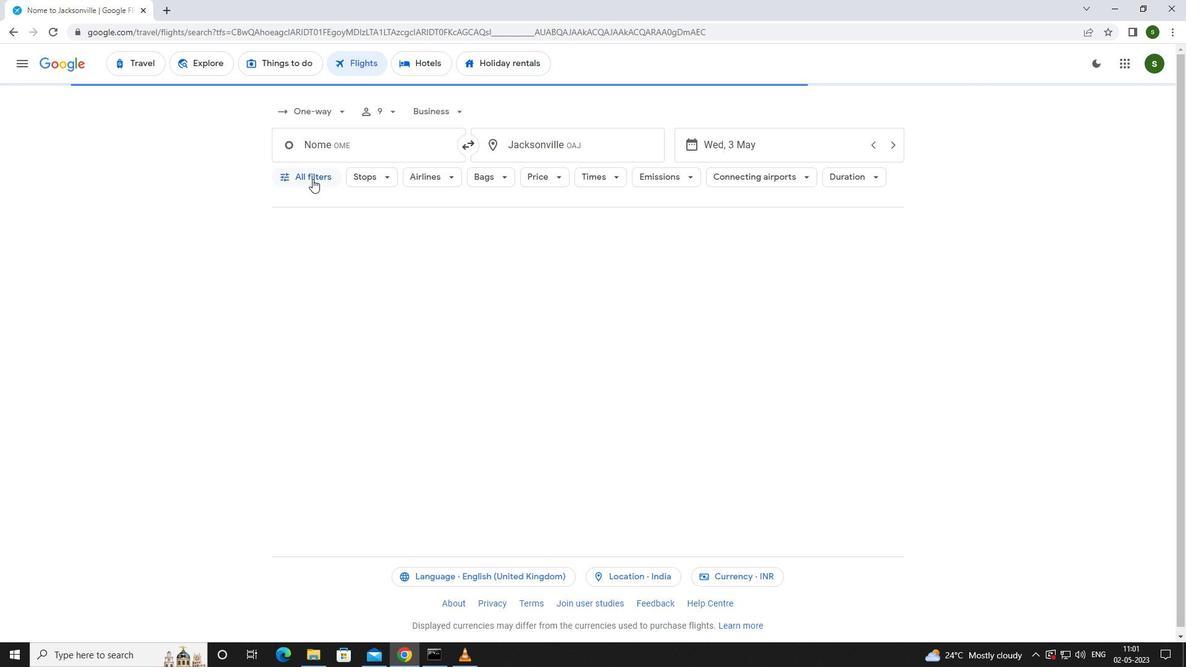
Action: Mouse moved to (465, 444)
Screenshot: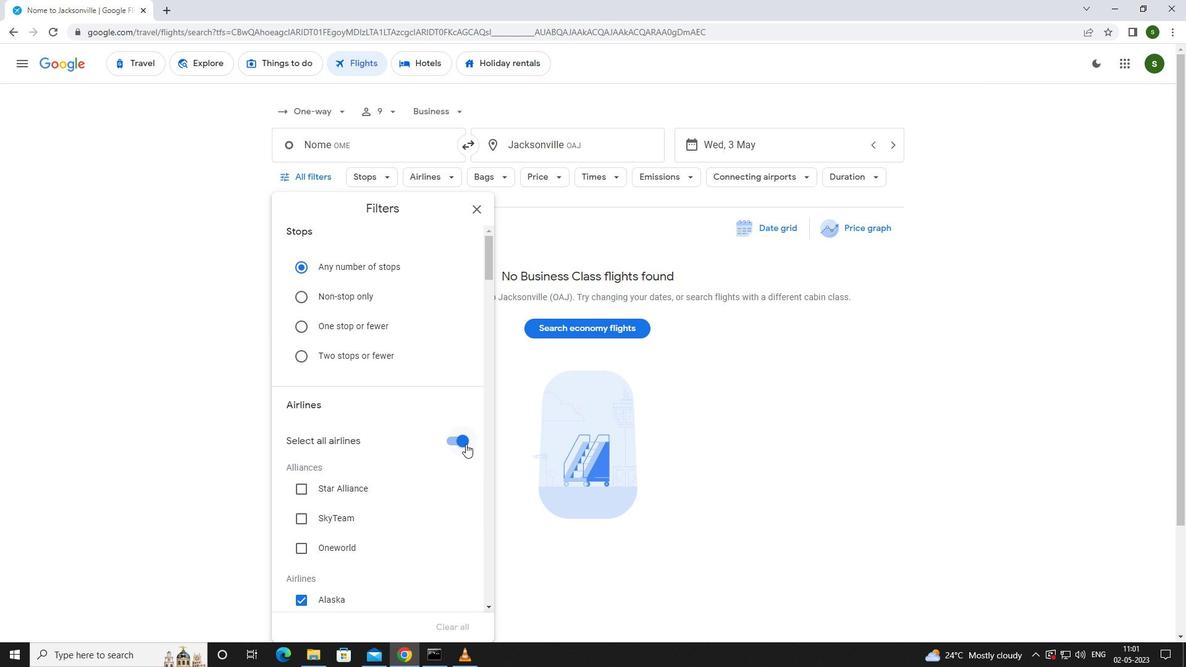 
Action: Mouse pressed left at (465, 444)
Screenshot: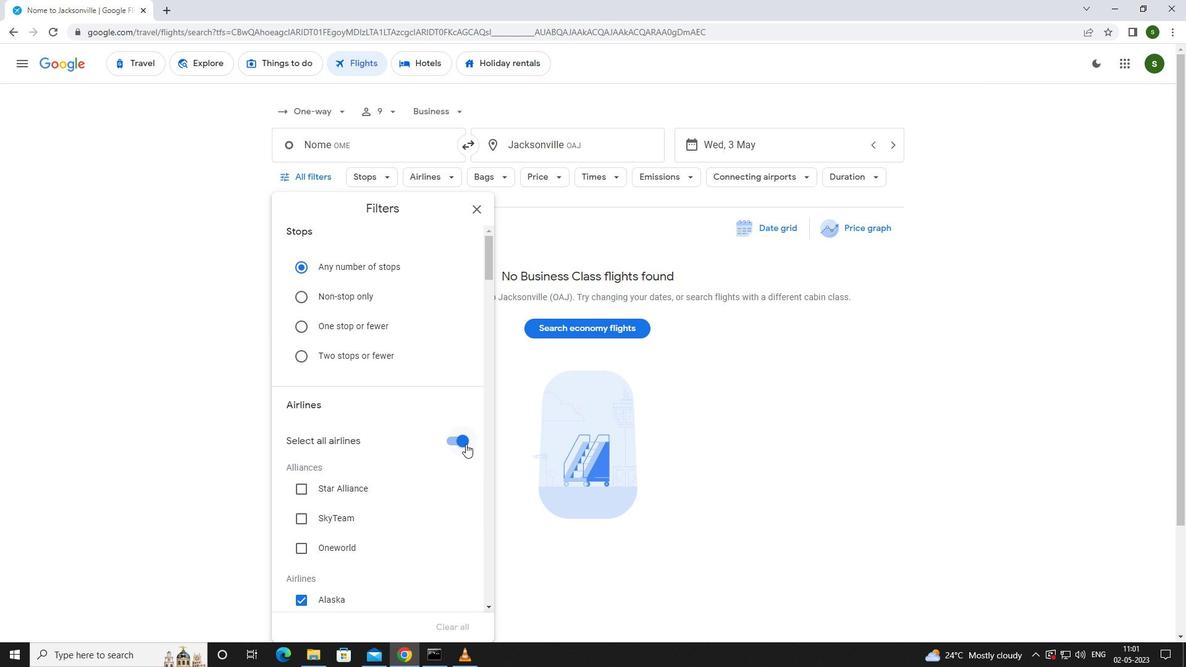 
Action: Mouse moved to (436, 384)
Screenshot: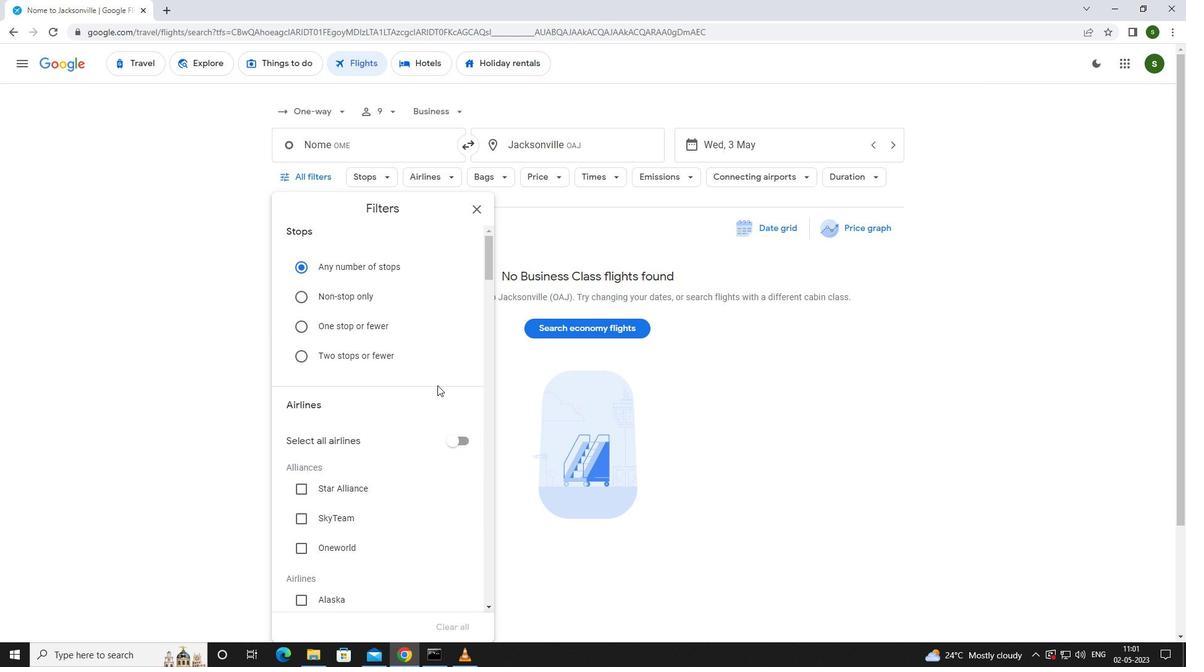 
Action: Mouse scrolled (436, 383) with delta (0, 0)
Screenshot: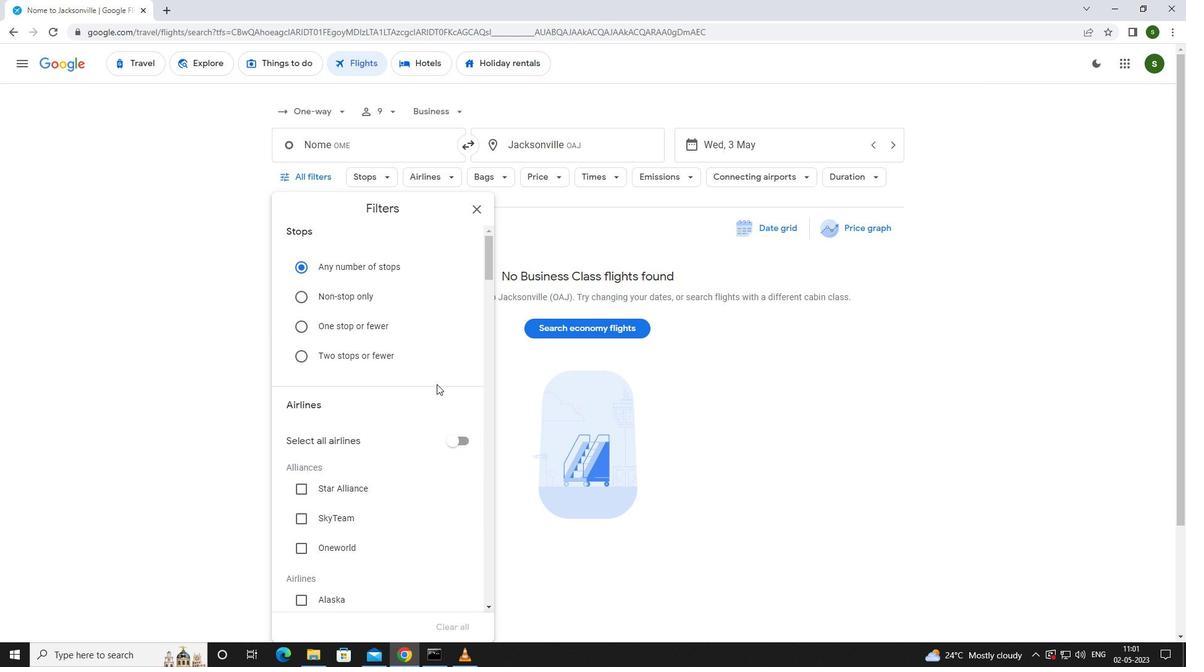 
Action: Mouse scrolled (436, 383) with delta (0, 0)
Screenshot: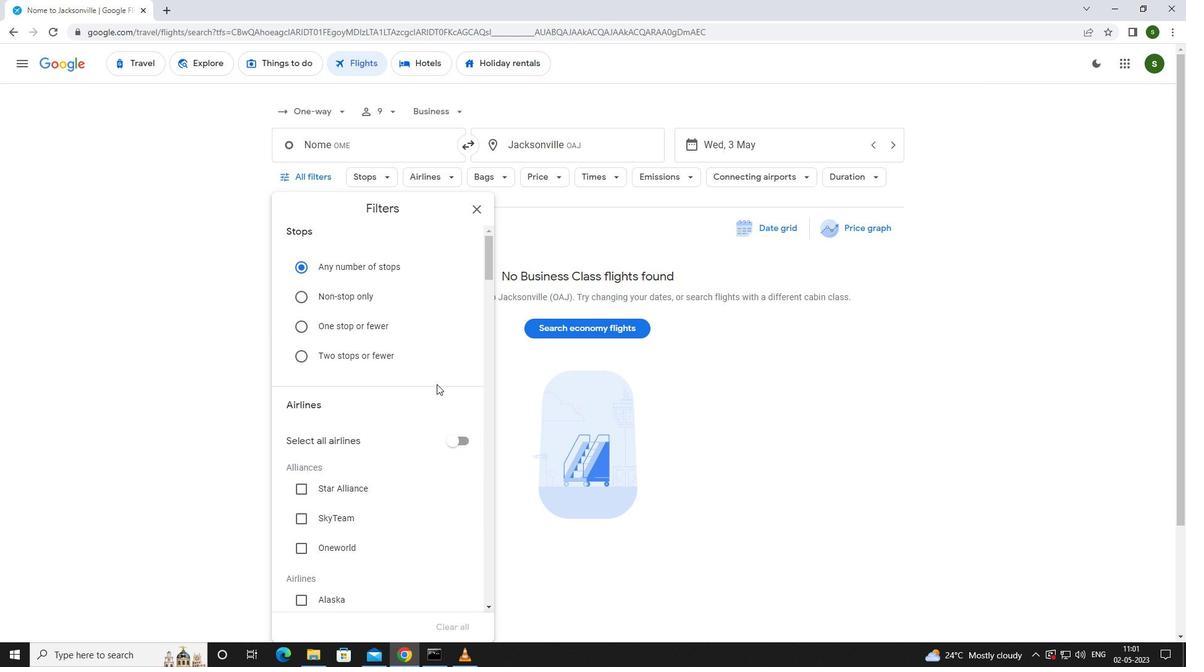 
Action: Mouse scrolled (436, 383) with delta (0, 0)
Screenshot: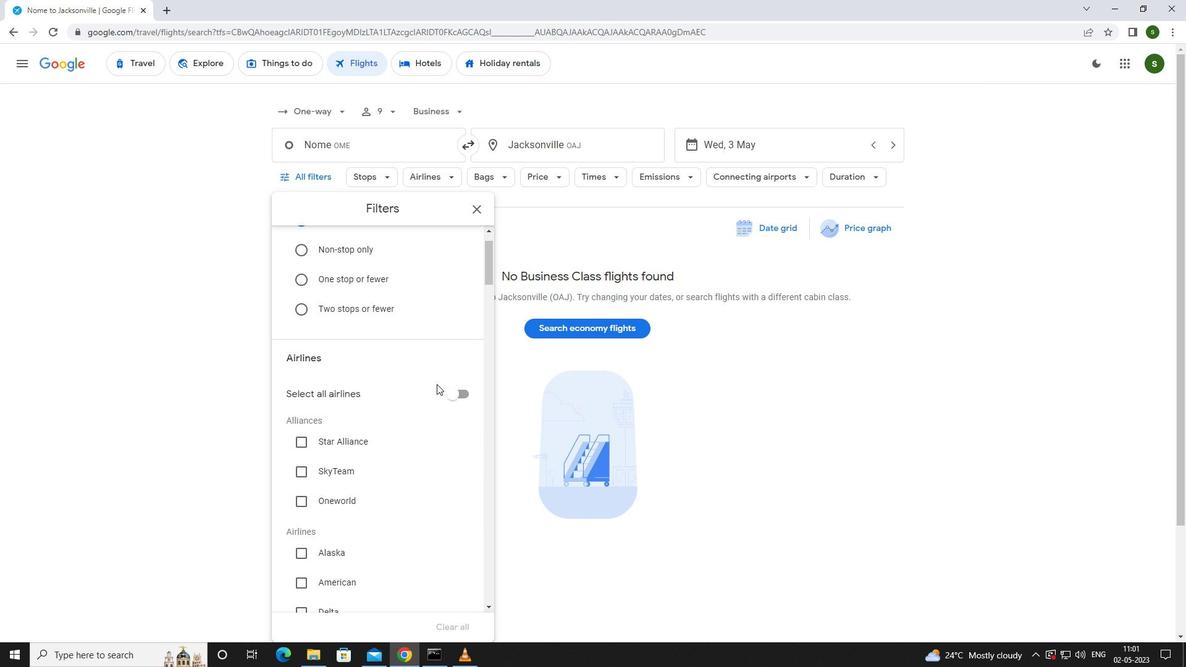 
Action: Mouse scrolled (436, 383) with delta (0, 0)
Screenshot: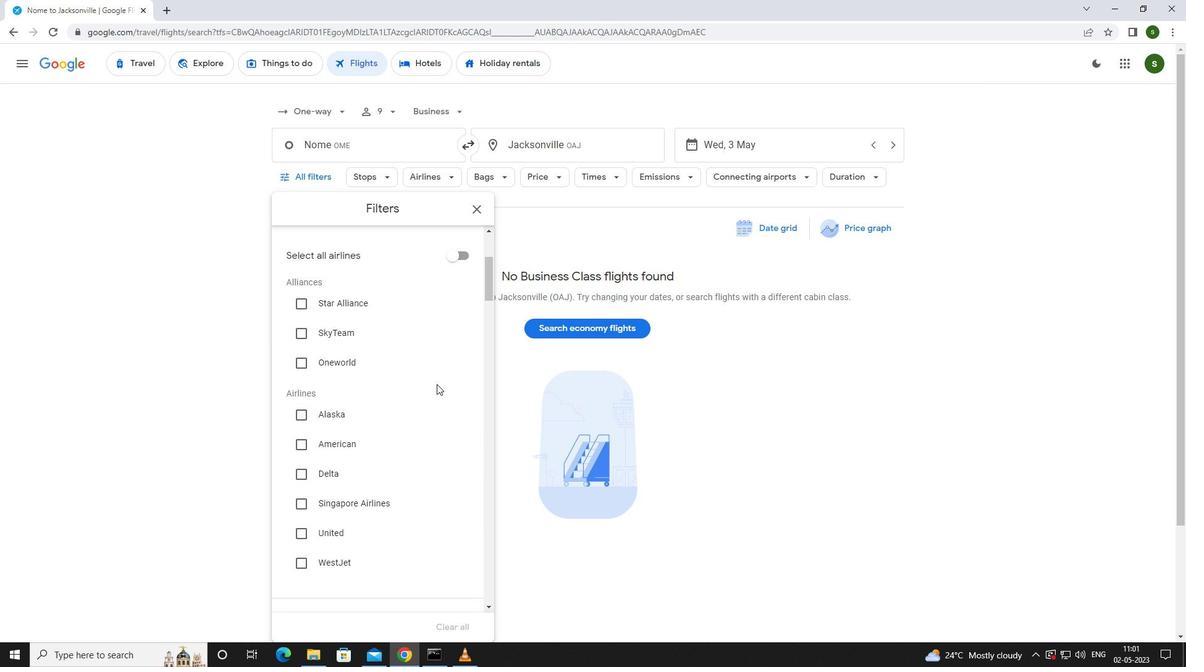 
Action: Mouse moved to (436, 383)
Screenshot: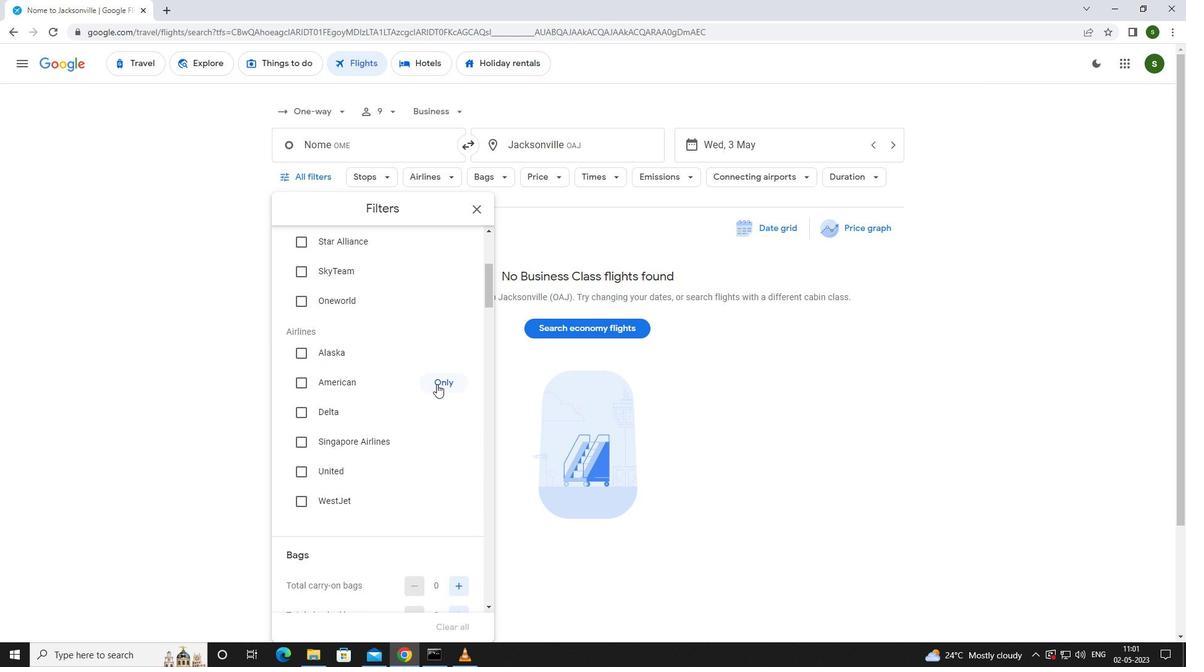 
Action: Mouse scrolled (436, 383) with delta (0, 0)
Screenshot: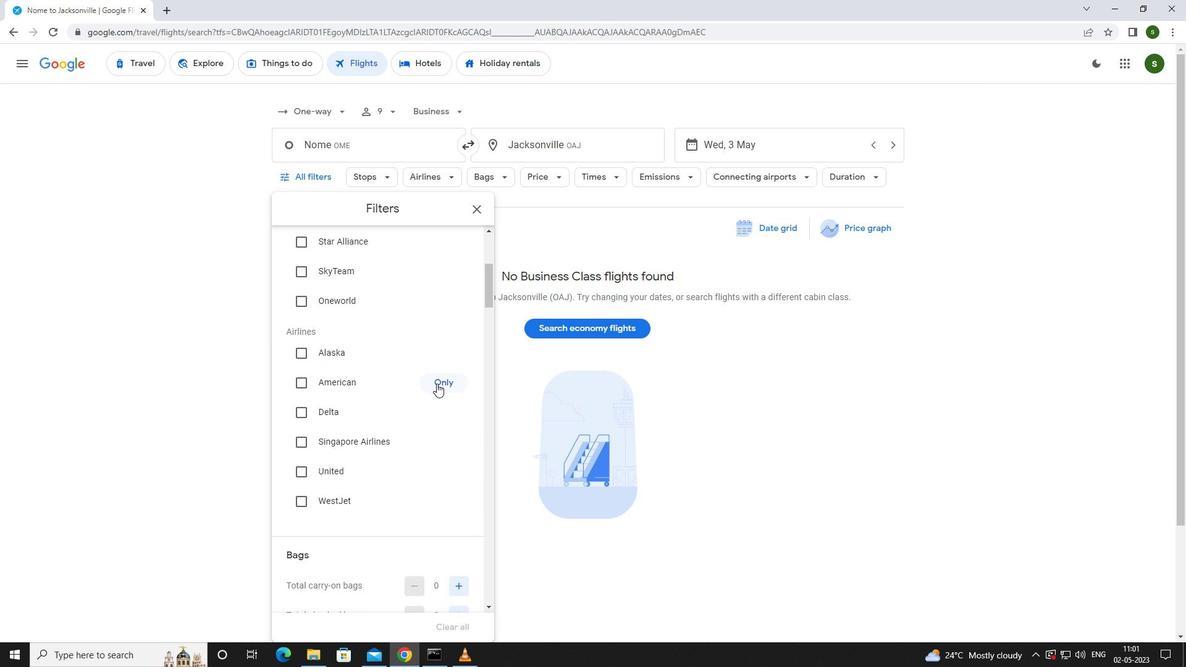 
Action: Mouse scrolled (436, 383) with delta (0, 0)
Screenshot: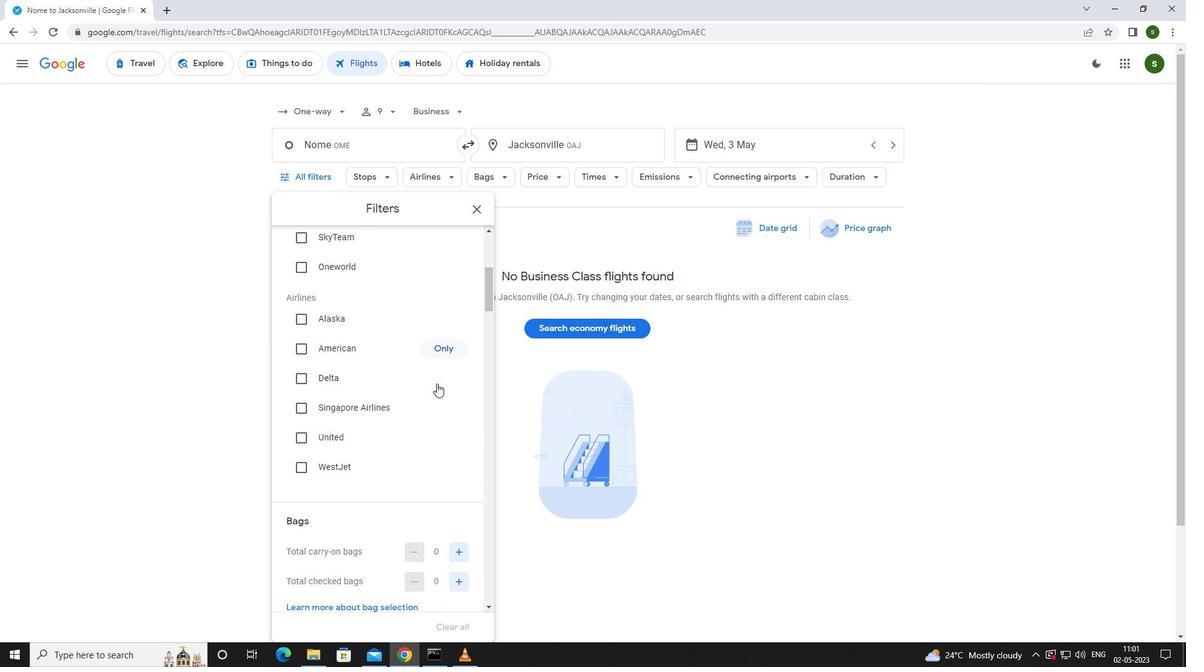
Action: Mouse scrolled (436, 383) with delta (0, 0)
Screenshot: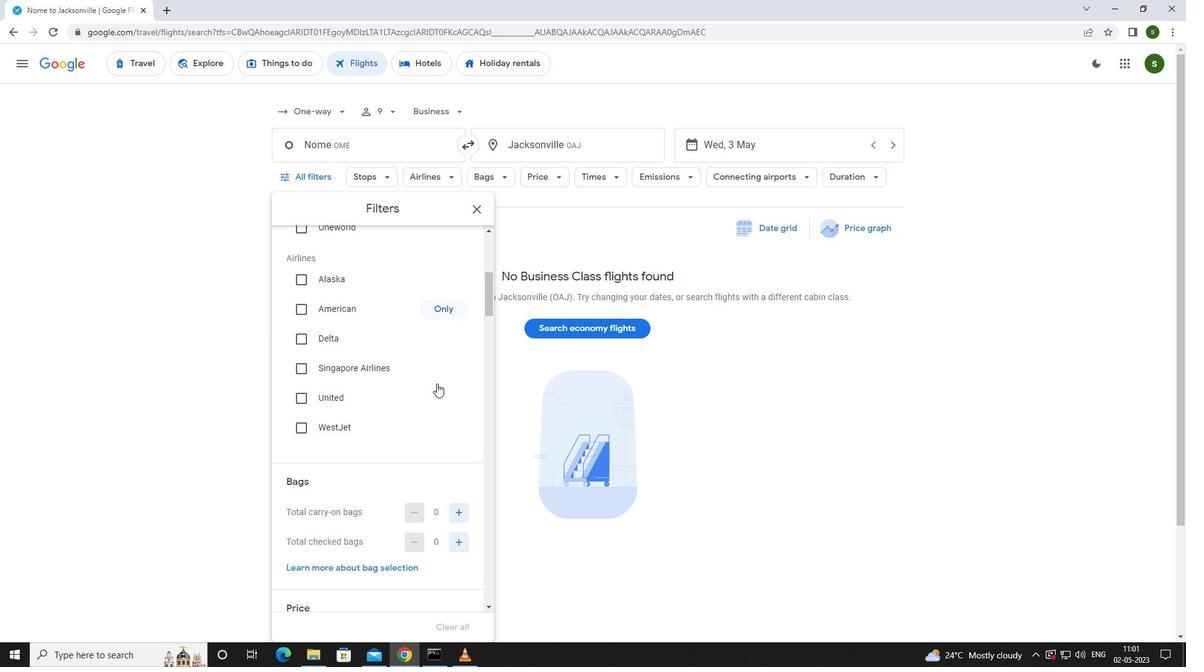 
Action: Mouse moved to (451, 397)
Screenshot: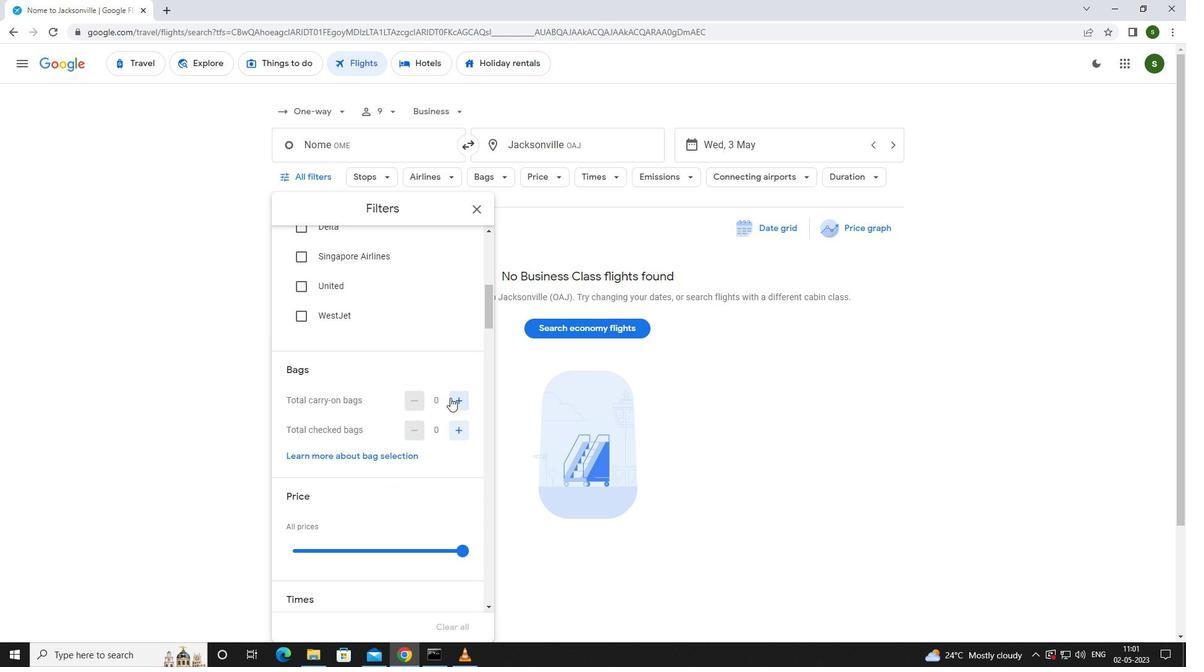 
Action: Mouse pressed left at (451, 397)
Screenshot: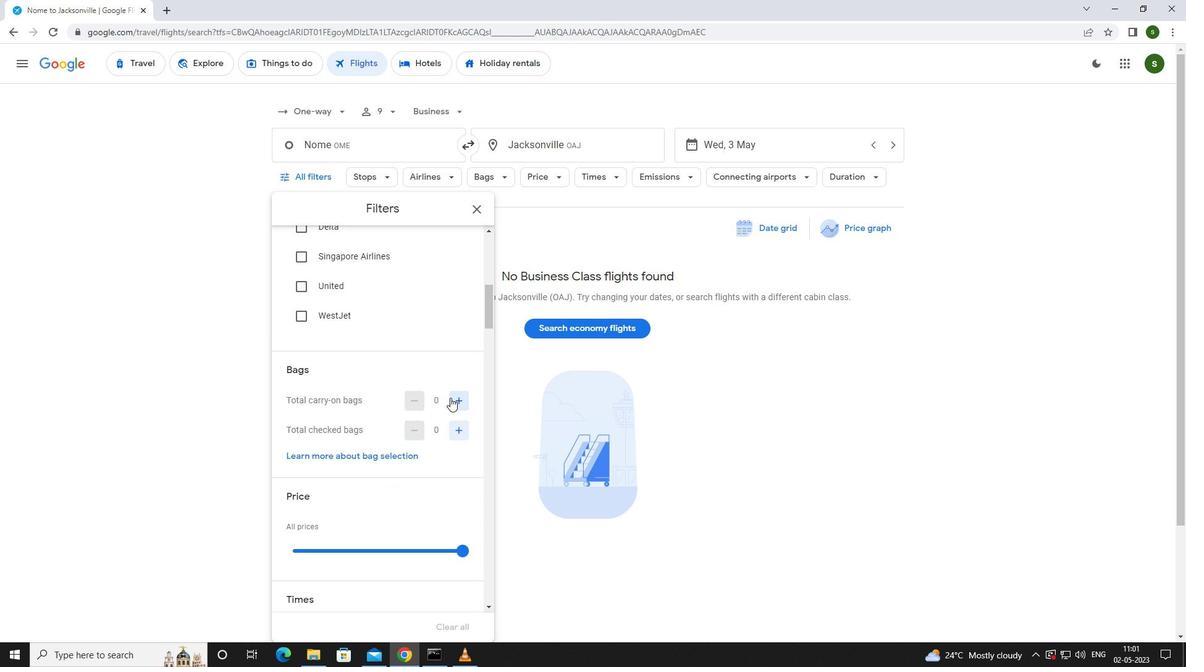 
Action: Mouse moved to (452, 394)
Screenshot: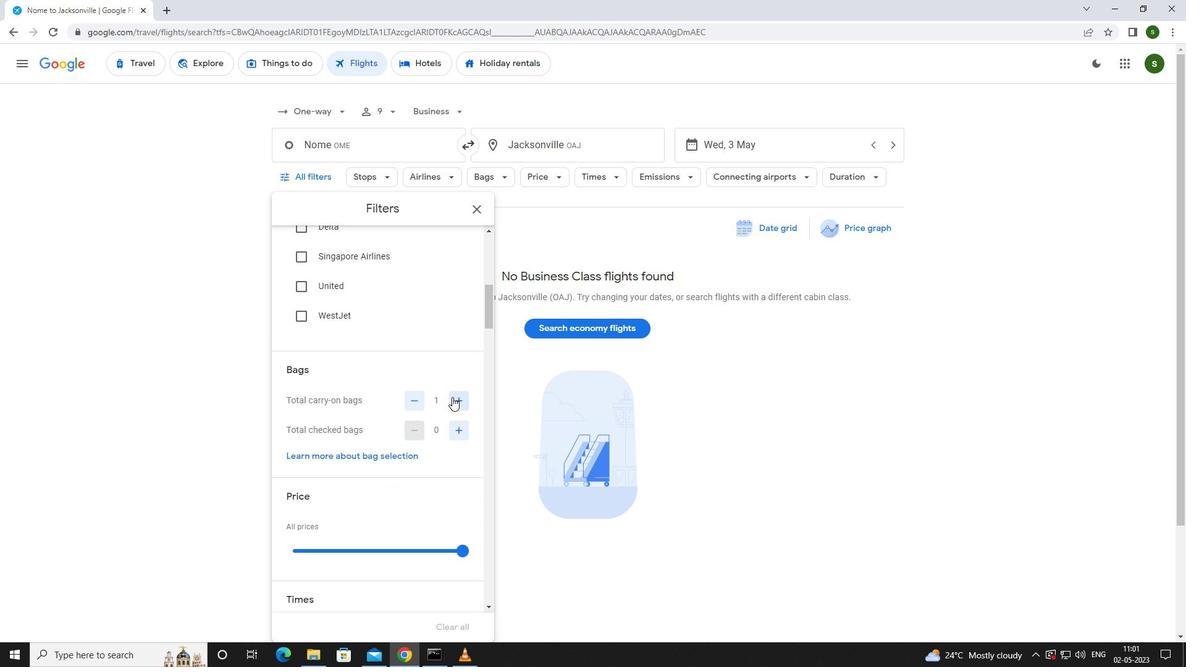 
Action: Mouse scrolled (452, 394) with delta (0, 0)
Screenshot: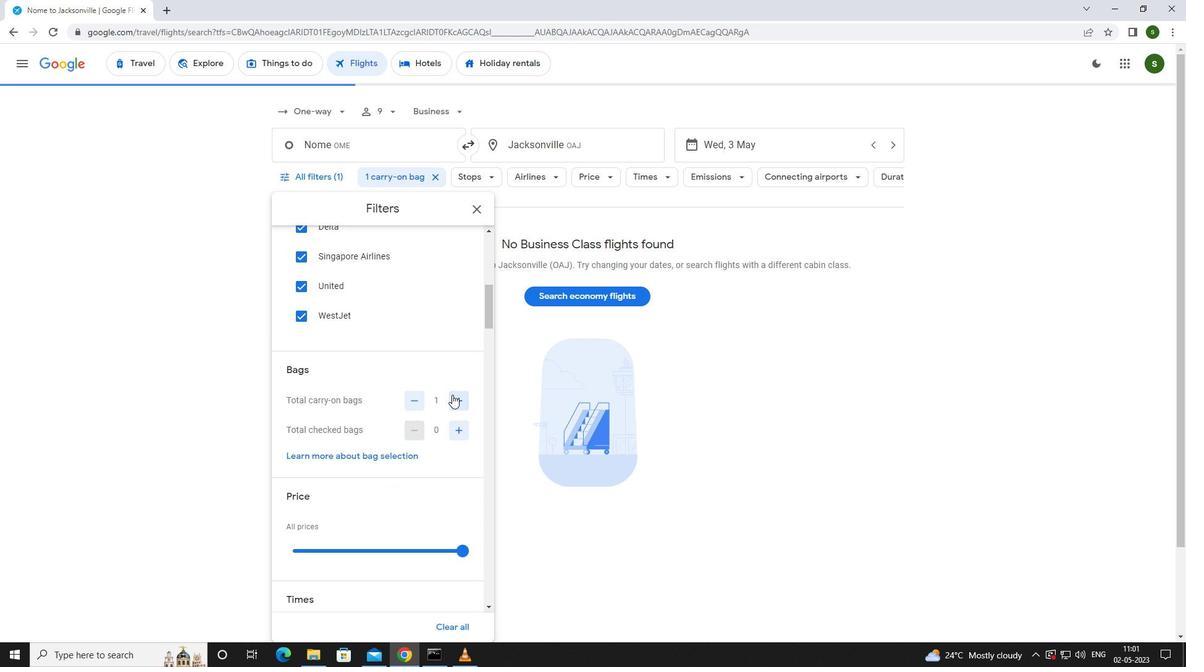 
Action: Mouse scrolled (452, 394) with delta (0, 0)
Screenshot: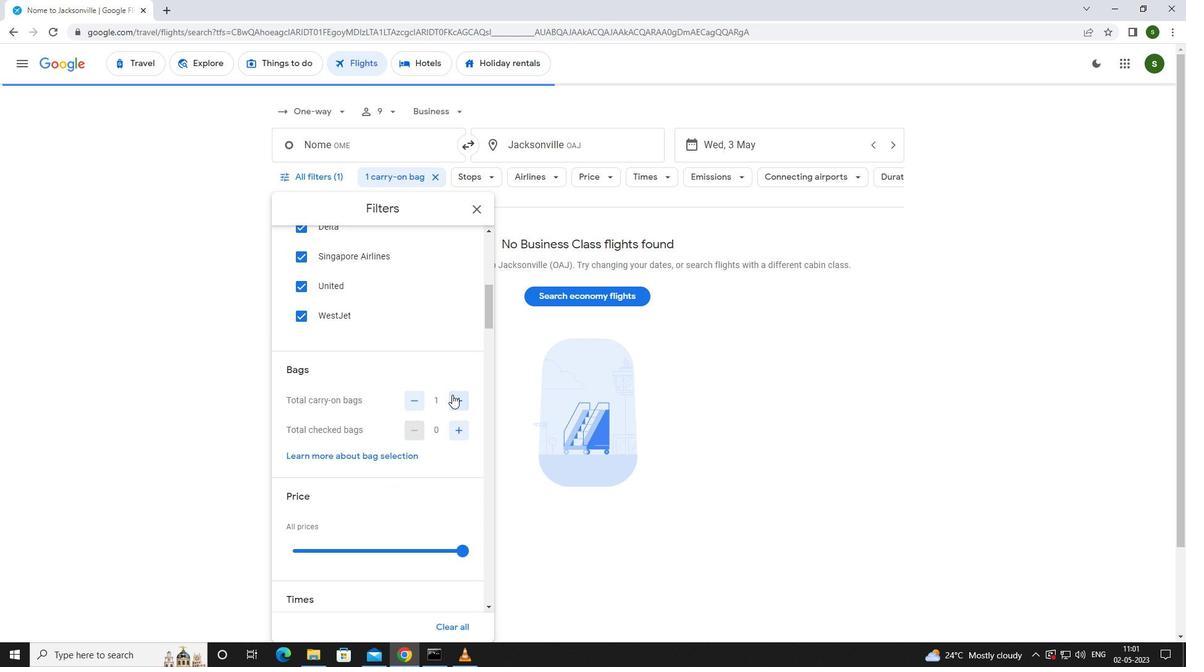 
Action: Mouse moved to (465, 428)
Screenshot: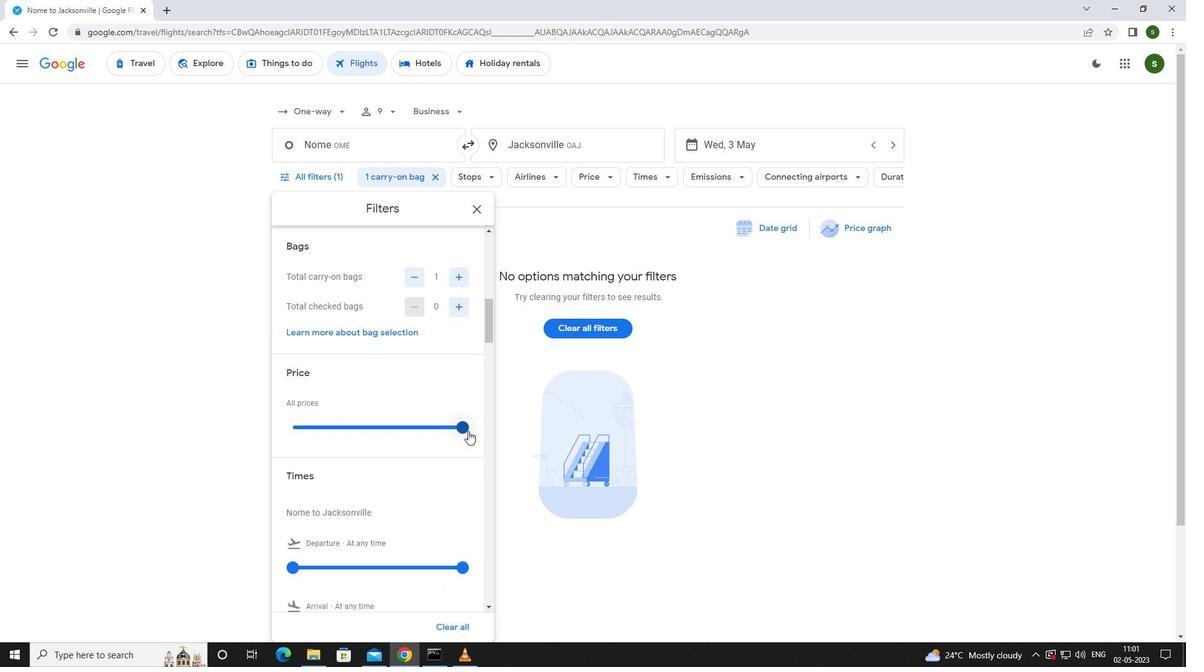 
Action: Mouse pressed left at (465, 428)
Screenshot: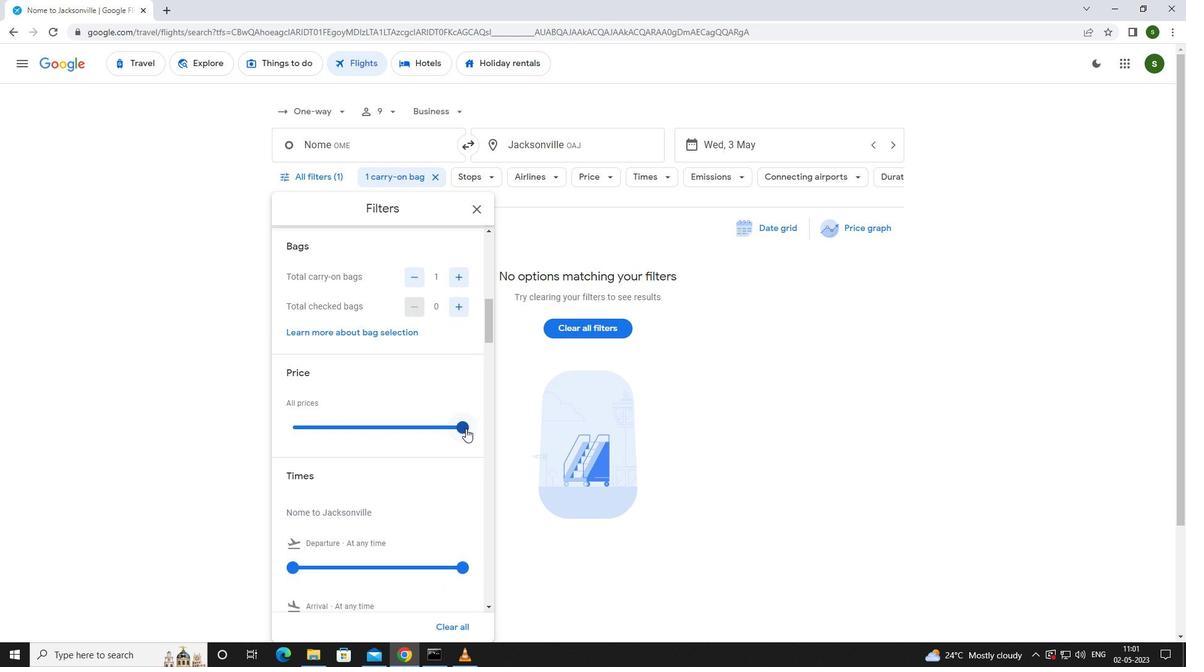 
Action: Mouse moved to (464, 424)
Screenshot: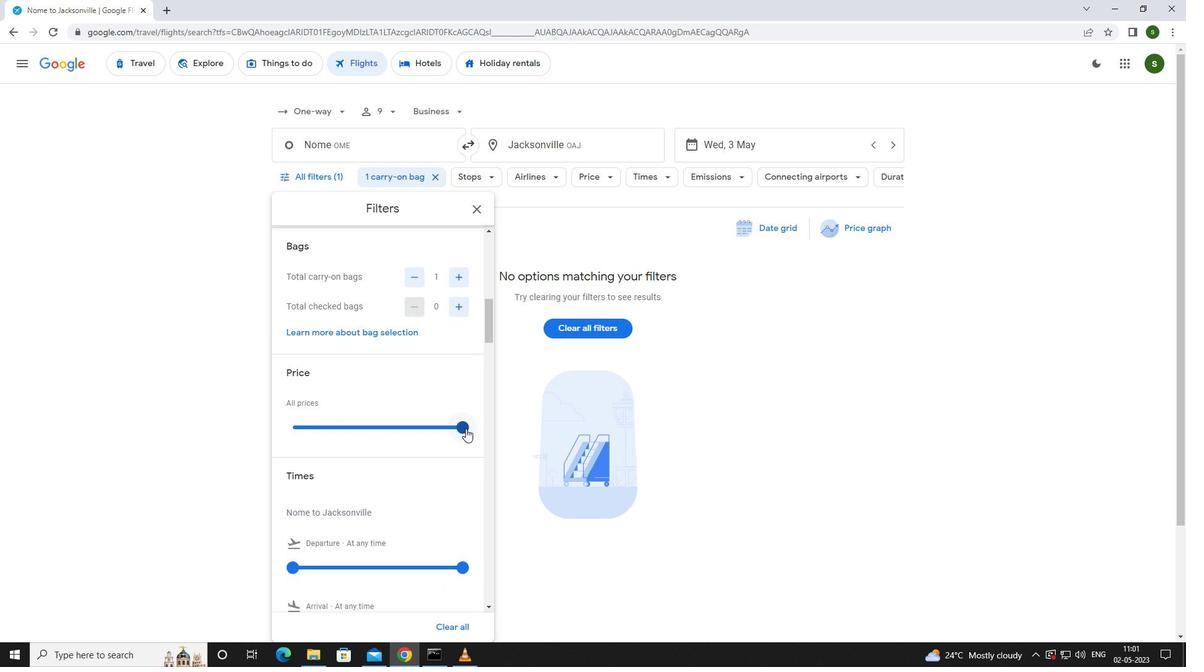 
Action: Mouse scrolled (464, 423) with delta (0, 0)
Screenshot: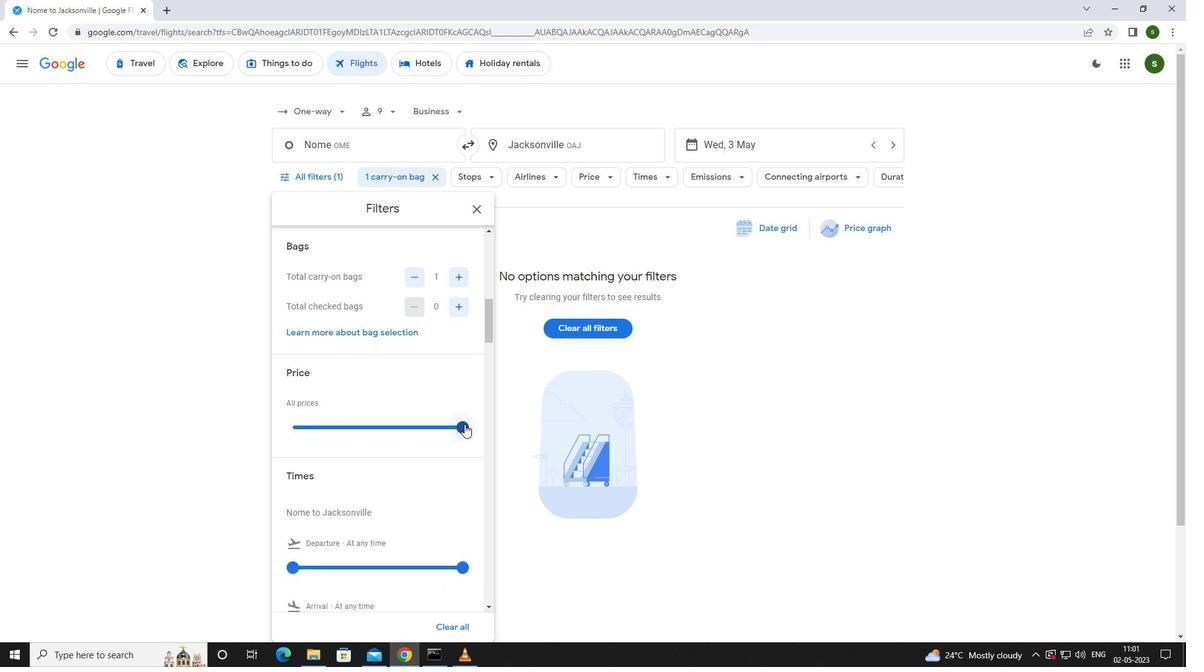 
Action: Mouse scrolled (464, 423) with delta (0, 0)
Screenshot: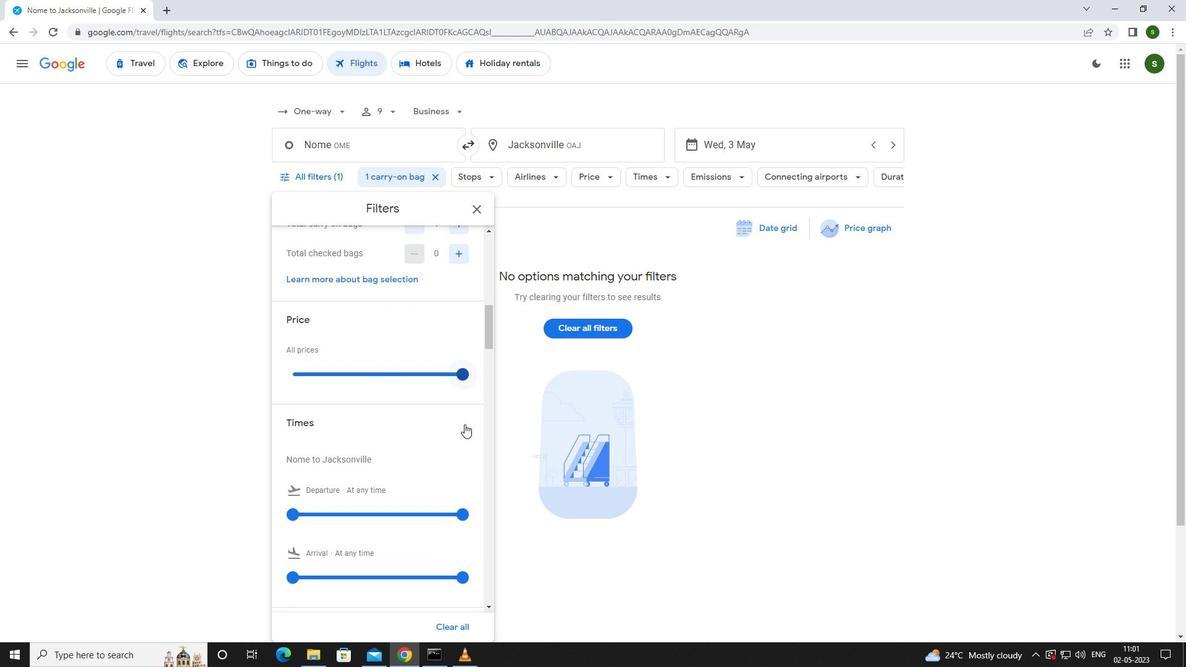 
Action: Mouse moved to (289, 439)
Screenshot: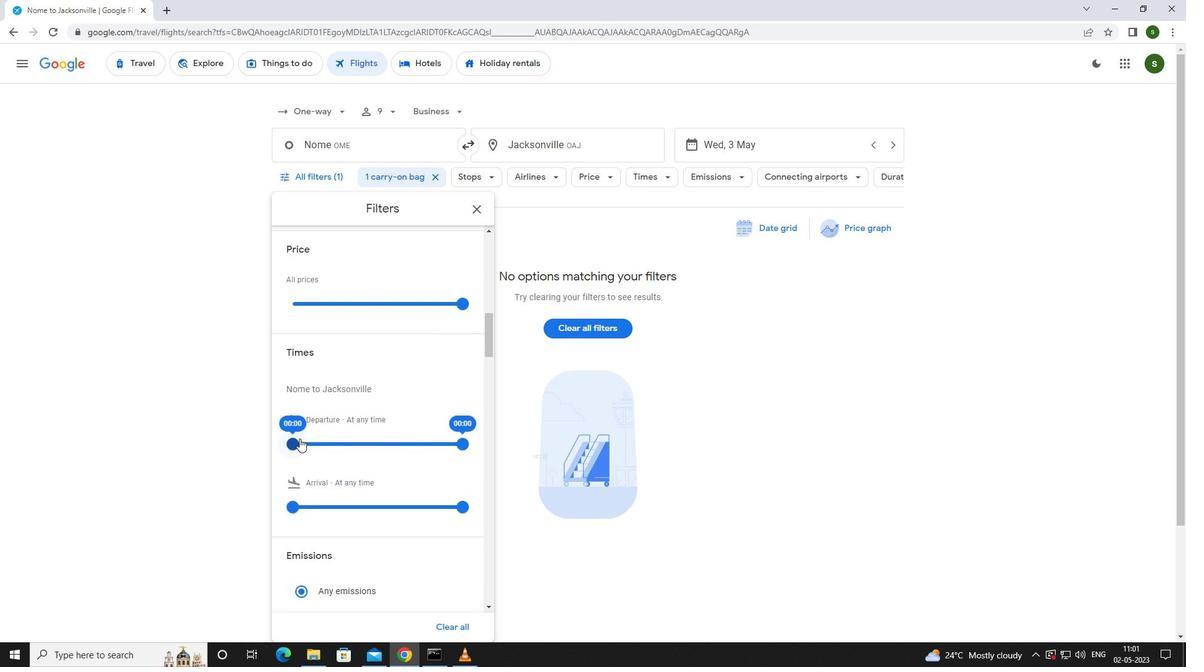 
Action: Mouse pressed left at (289, 439)
Screenshot: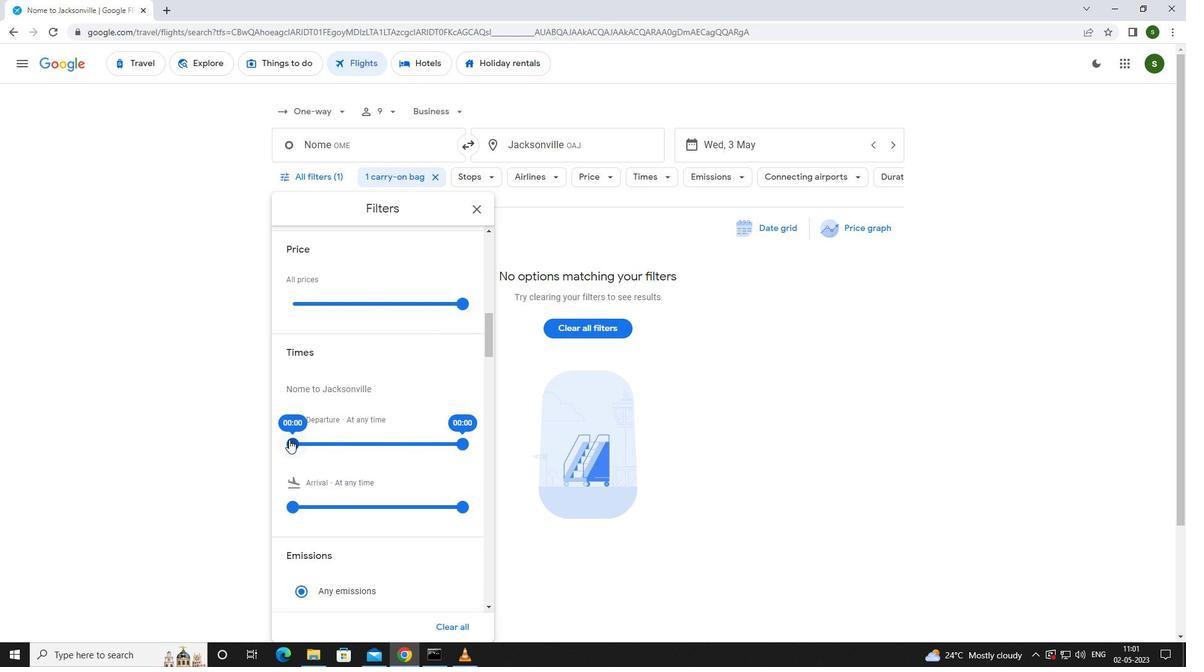 
Action: Mouse moved to (730, 404)
Screenshot: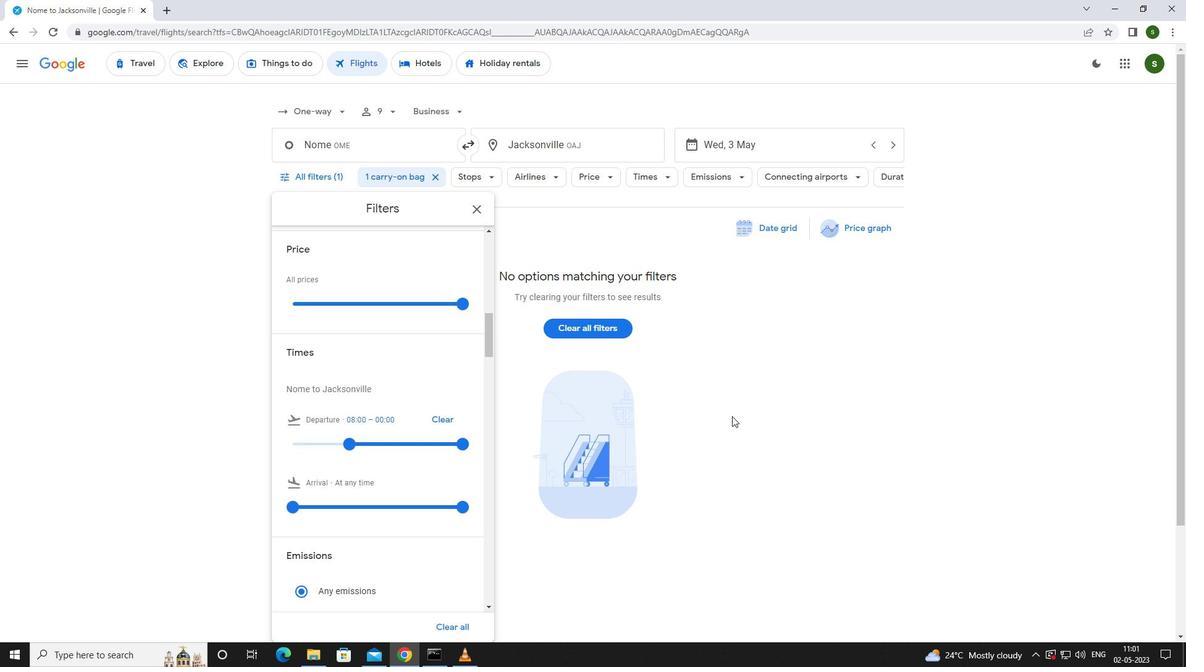 
Action: Mouse pressed left at (730, 404)
Screenshot: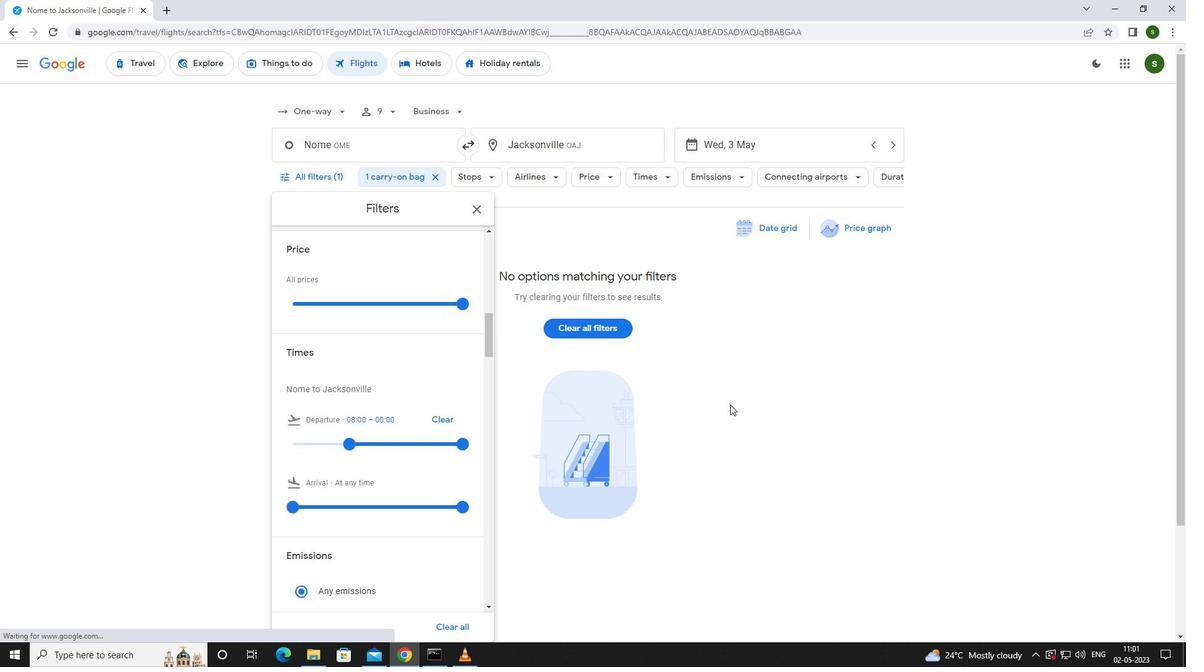 
